 Task: Create a due date automation trigger when advanced on, 2 hours before a card is due add content with a name or a description starting with resume.
Action: Mouse moved to (1071, 321)
Screenshot: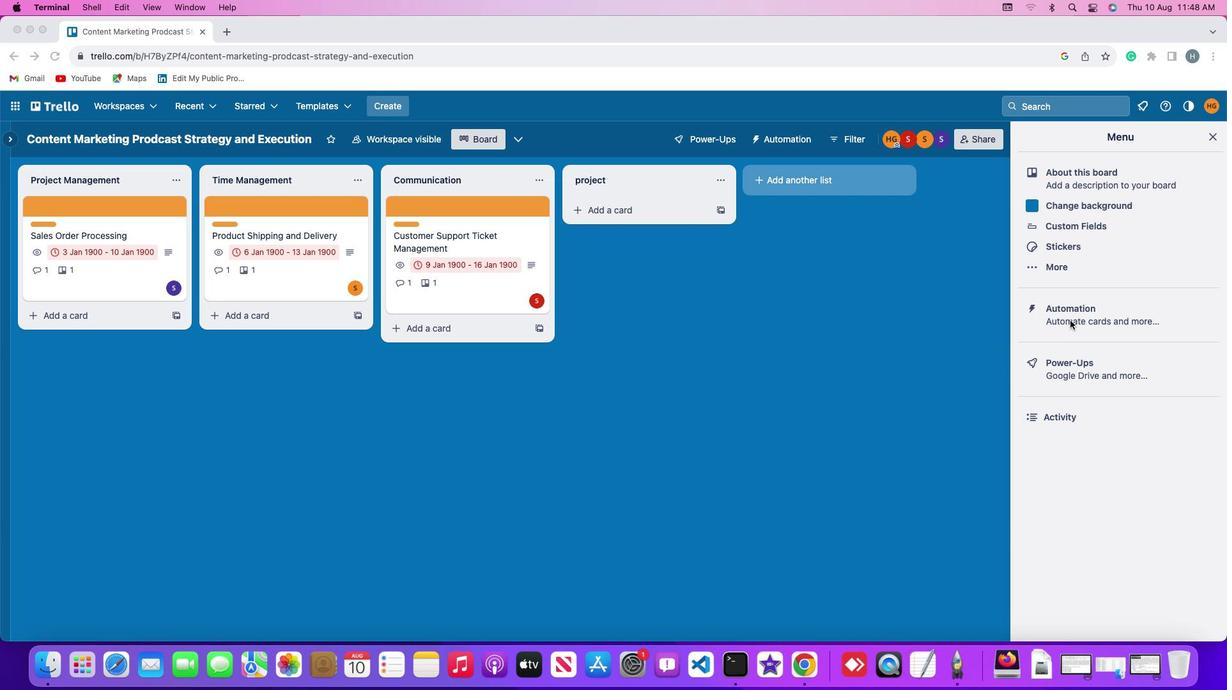 
Action: Mouse pressed left at (1071, 321)
Screenshot: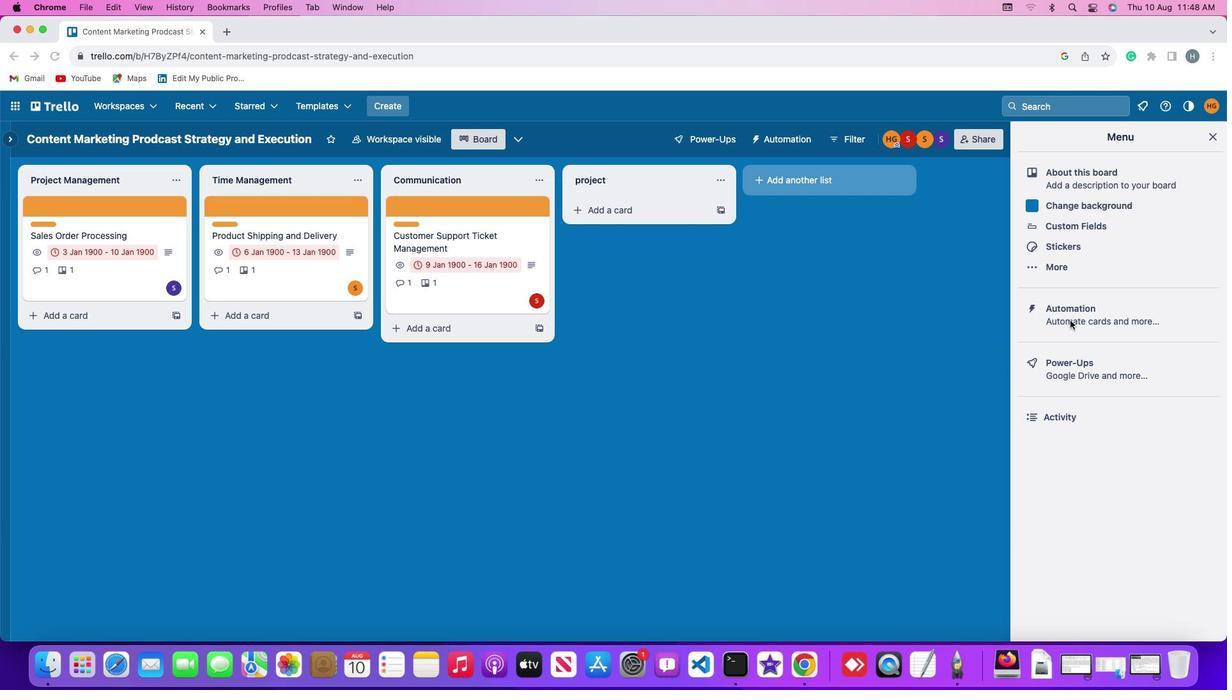 
Action: Mouse pressed left at (1071, 321)
Screenshot: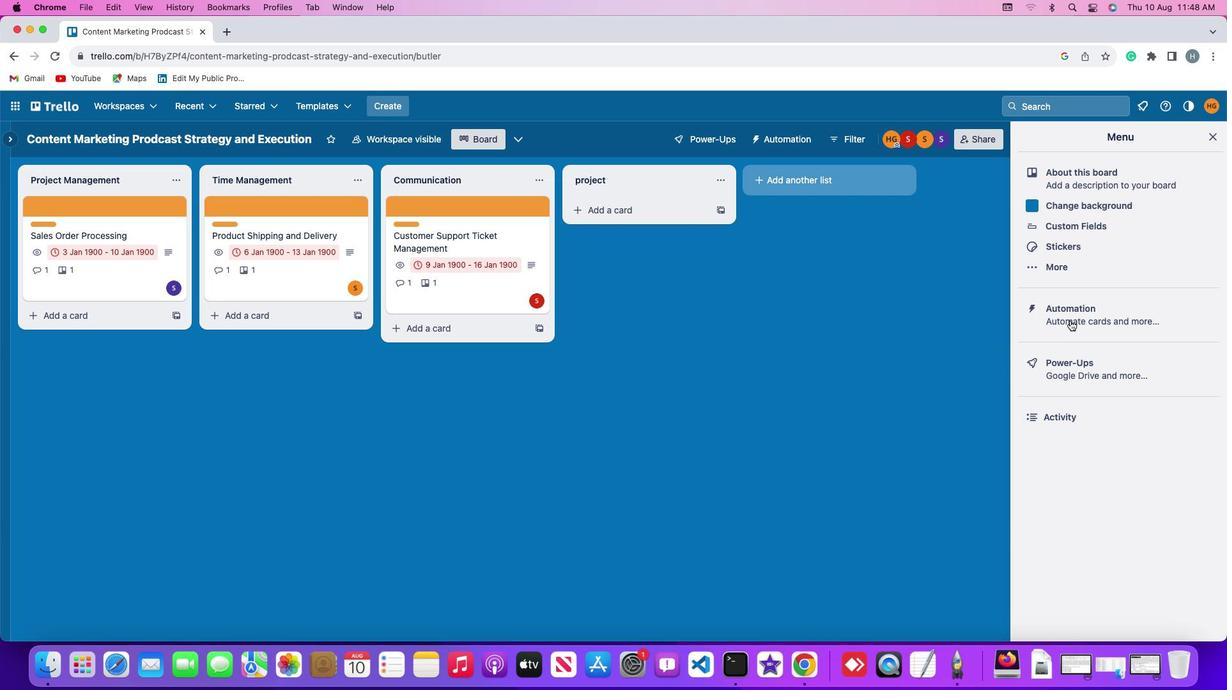 
Action: Mouse moved to (78, 304)
Screenshot: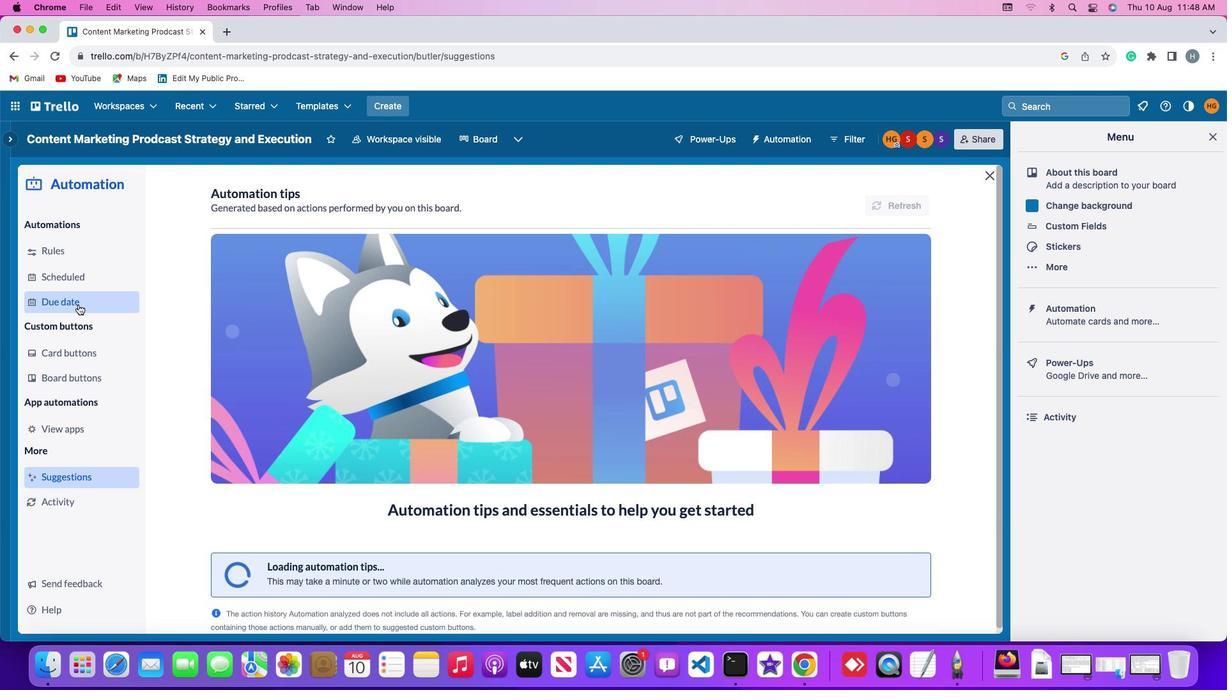 
Action: Mouse pressed left at (78, 304)
Screenshot: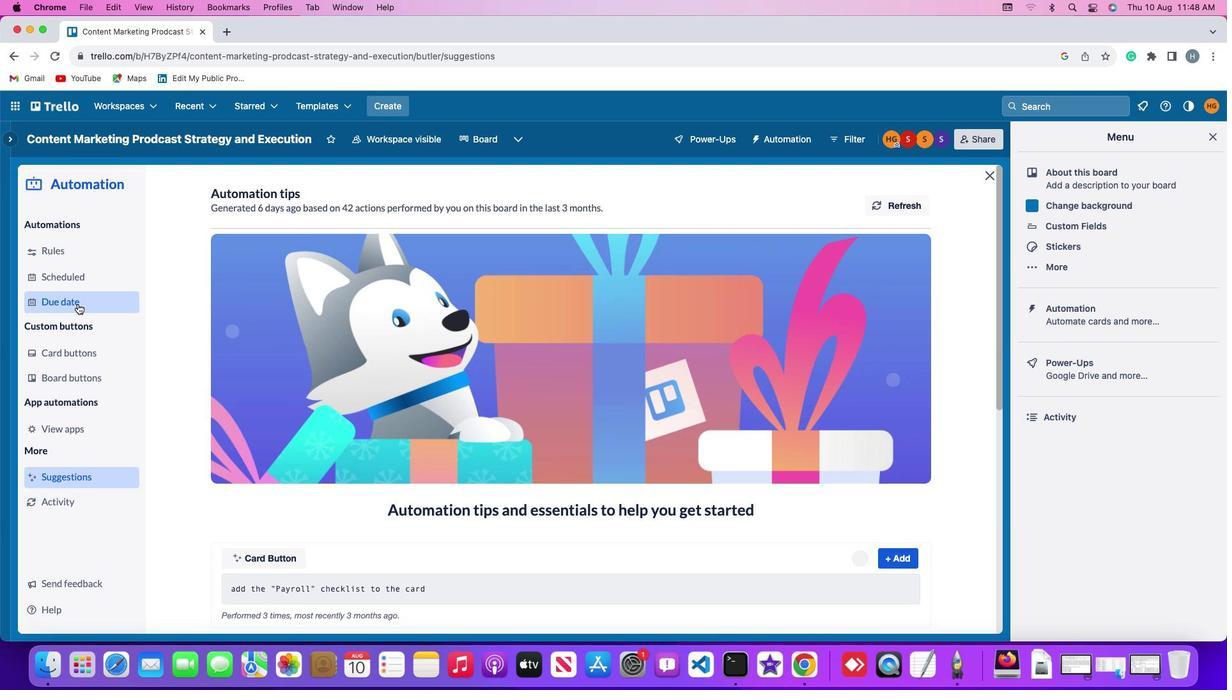 
Action: Mouse moved to (855, 196)
Screenshot: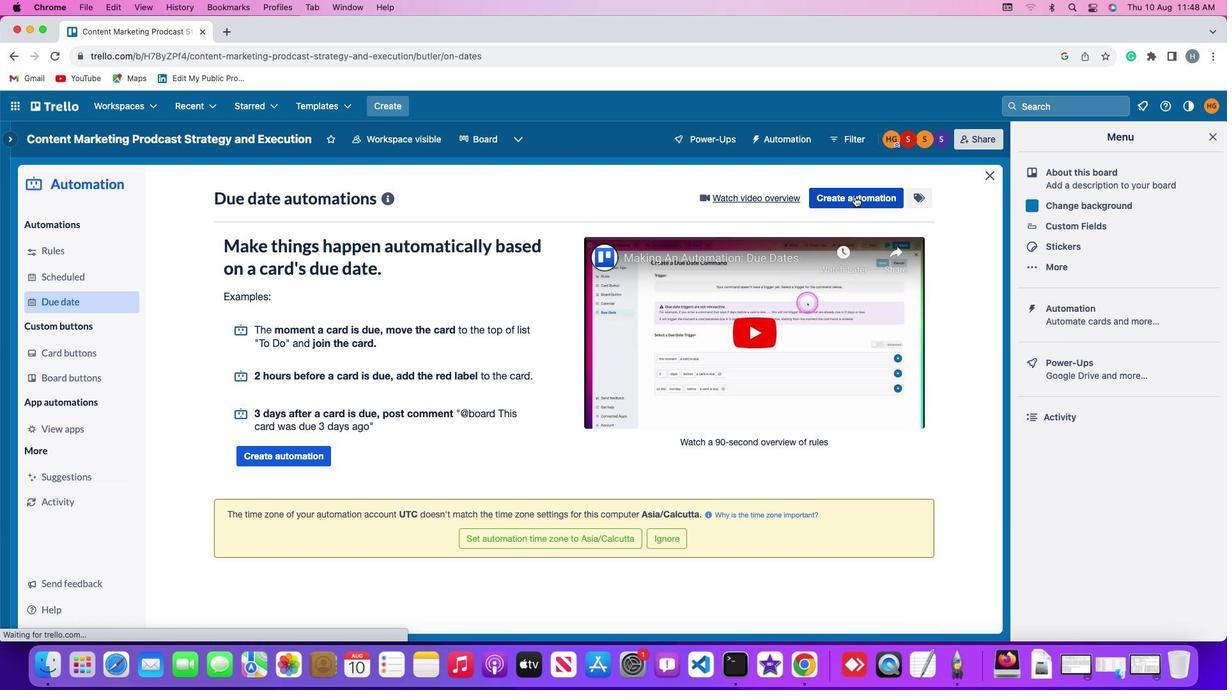 
Action: Mouse pressed left at (855, 196)
Screenshot: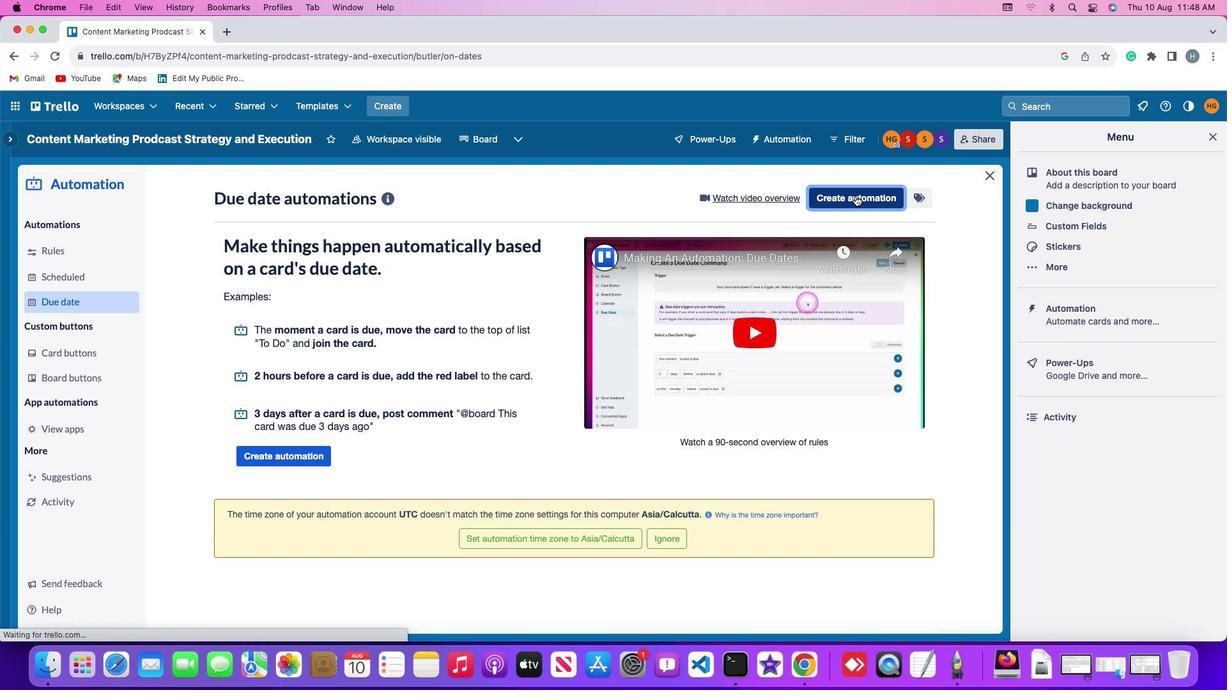 
Action: Mouse moved to (236, 324)
Screenshot: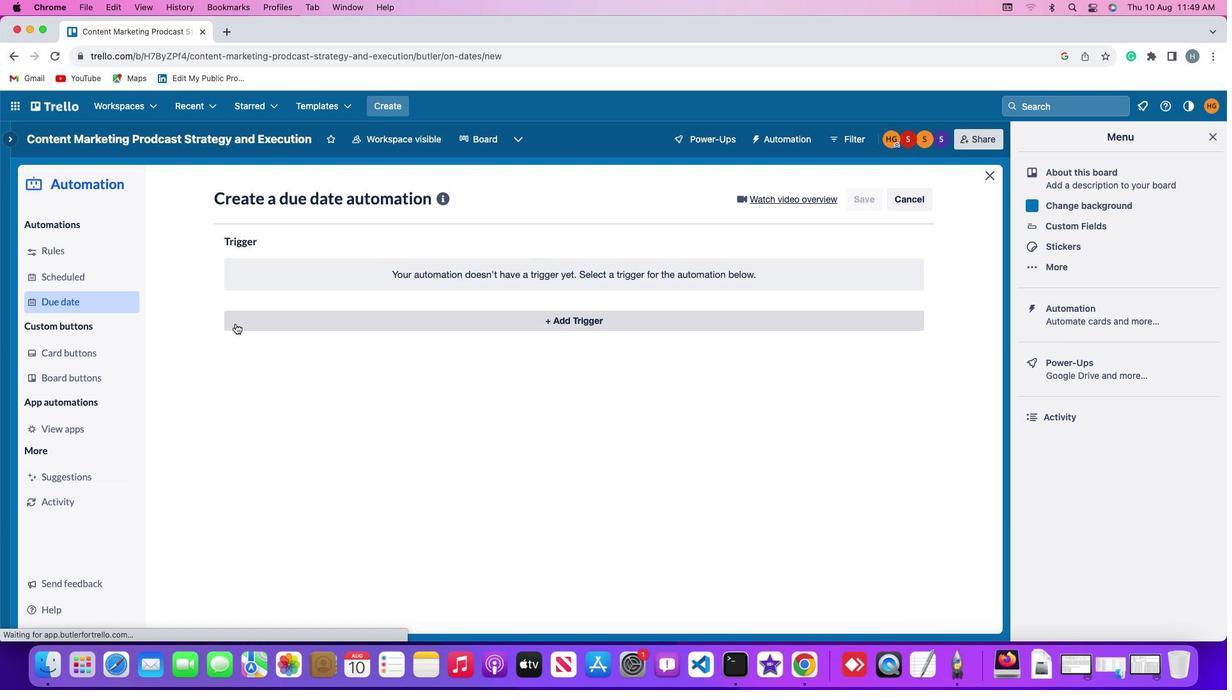
Action: Mouse pressed left at (236, 324)
Screenshot: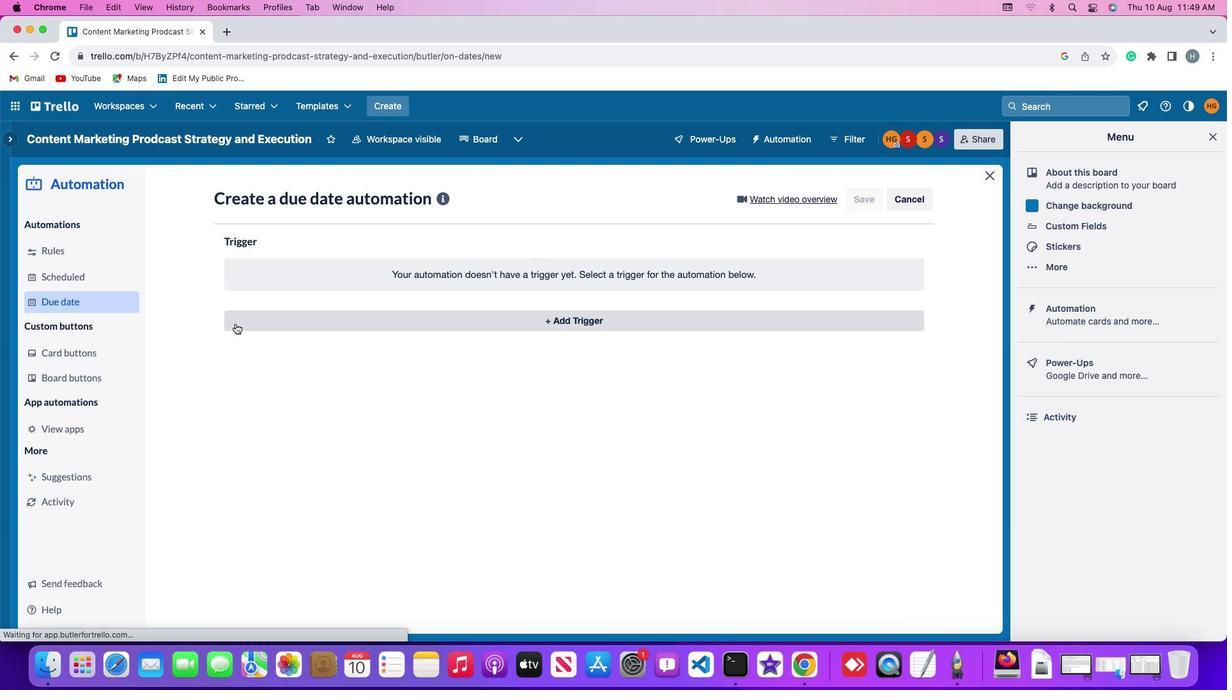 
Action: Mouse moved to (250, 511)
Screenshot: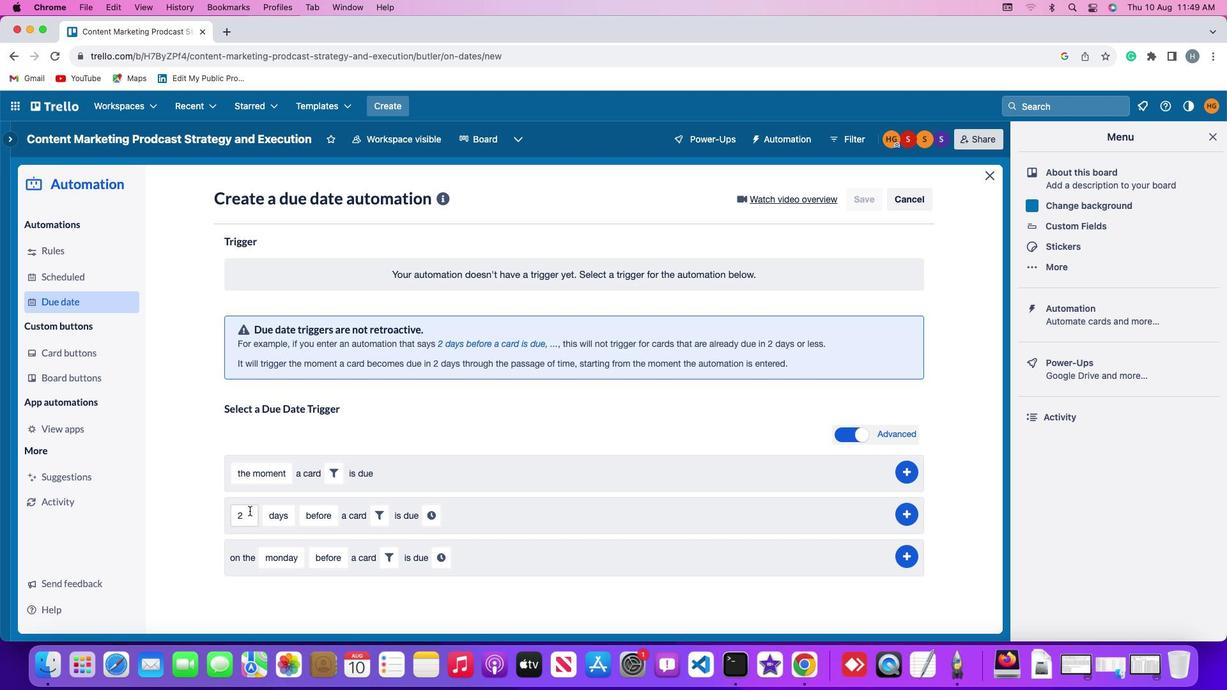 
Action: Mouse pressed left at (250, 511)
Screenshot: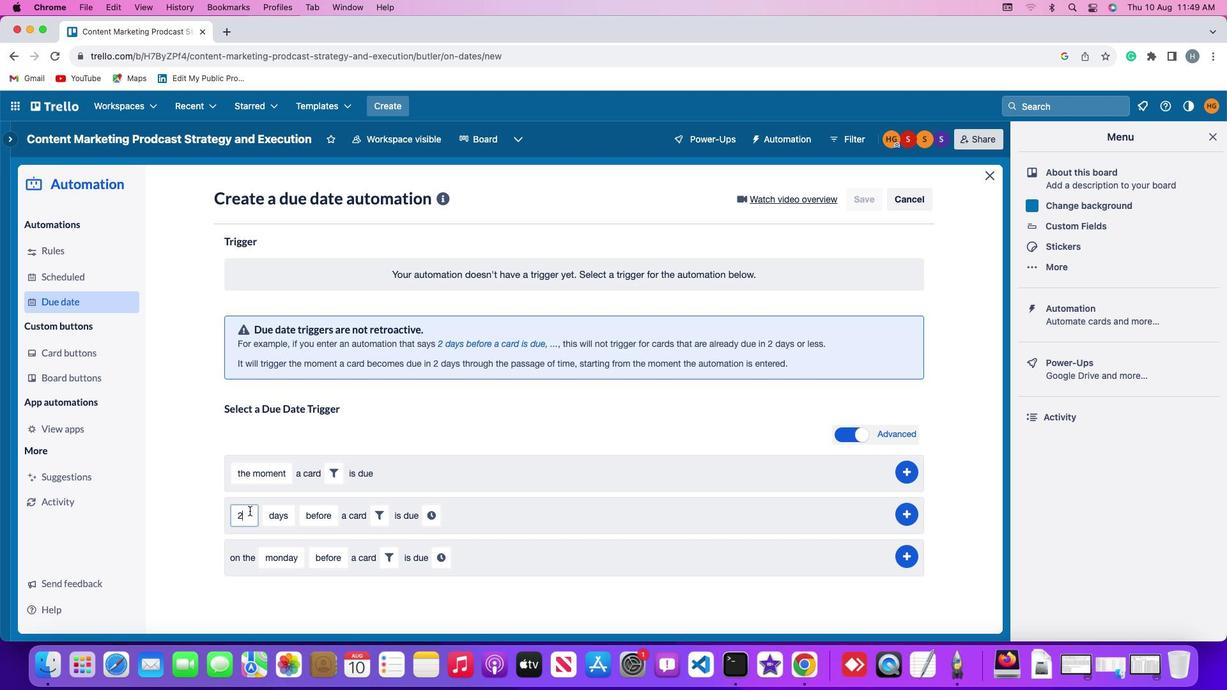
Action: Mouse moved to (250, 511)
Screenshot: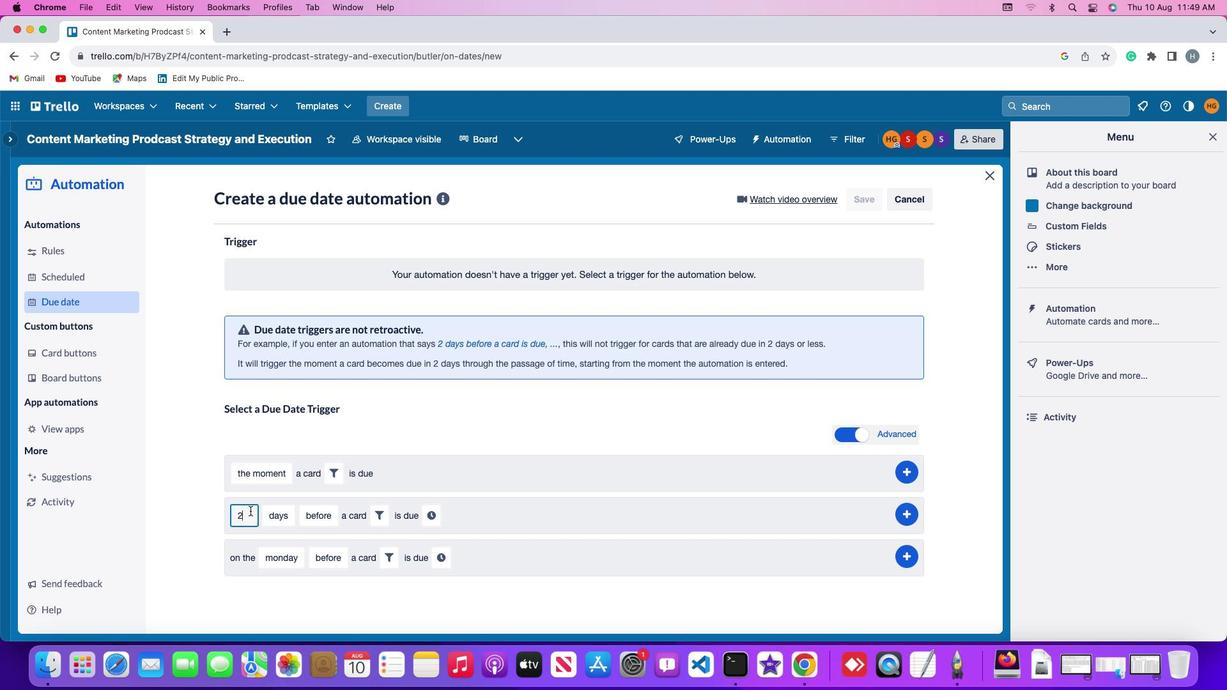 
Action: Key pressed Key.backspace
Screenshot: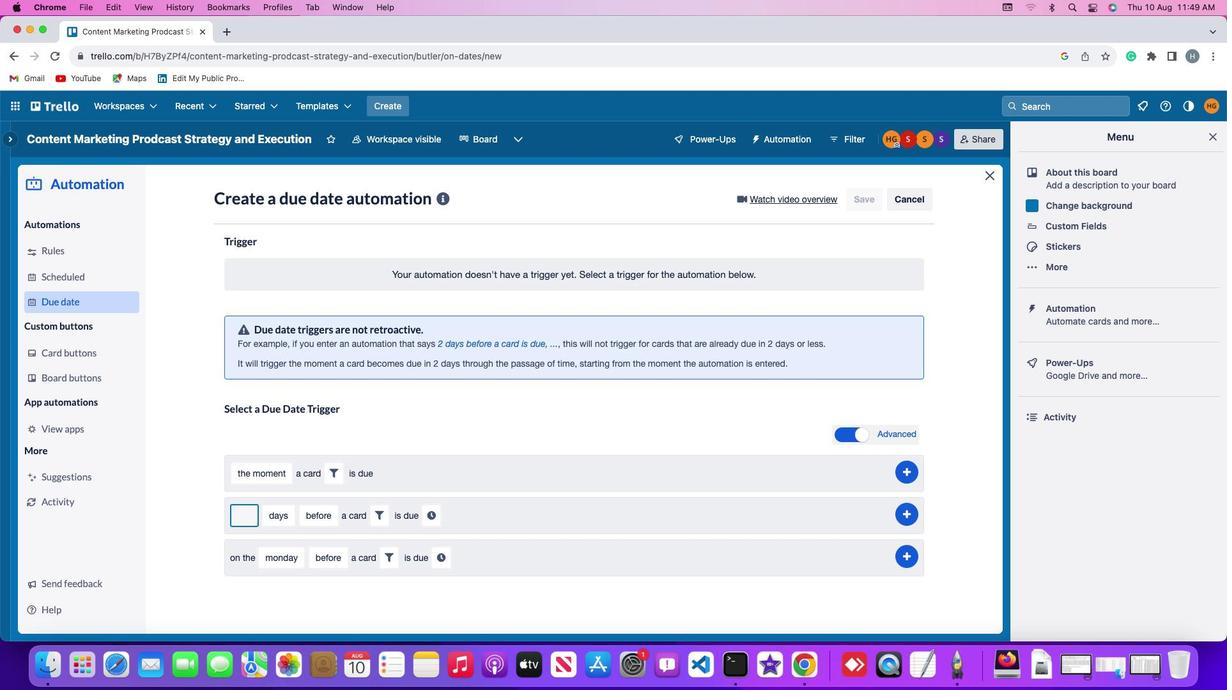 
Action: Mouse moved to (251, 510)
Screenshot: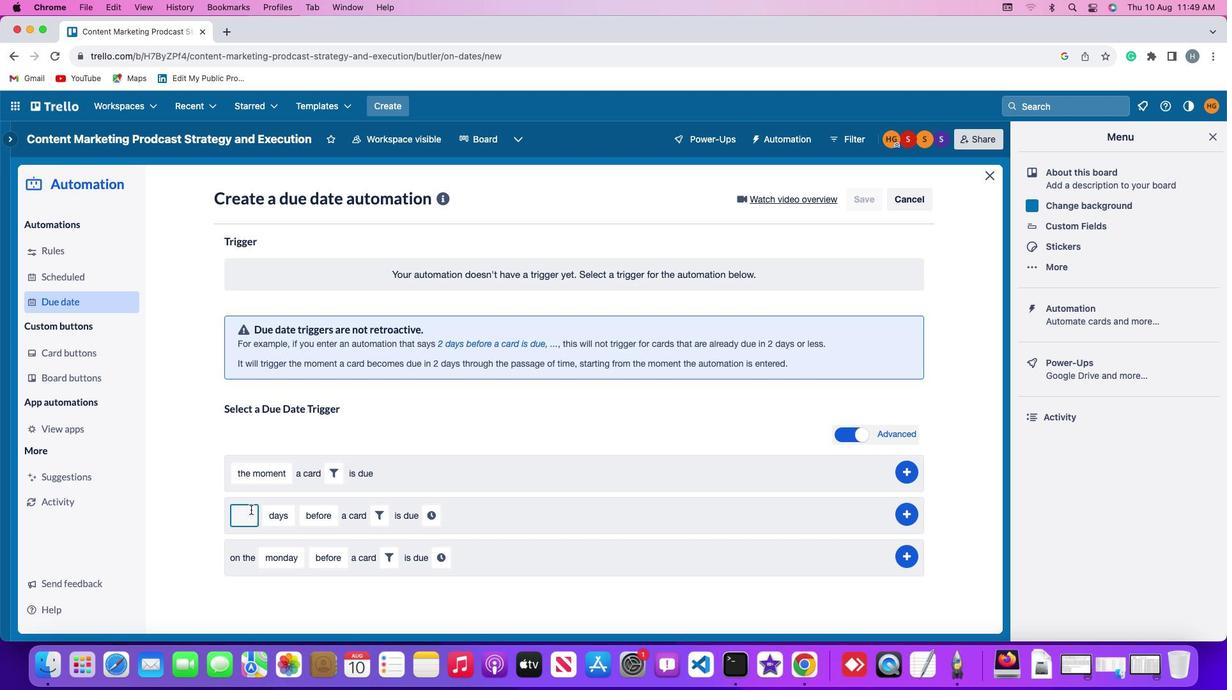 
Action: Key pressed '2'
Screenshot: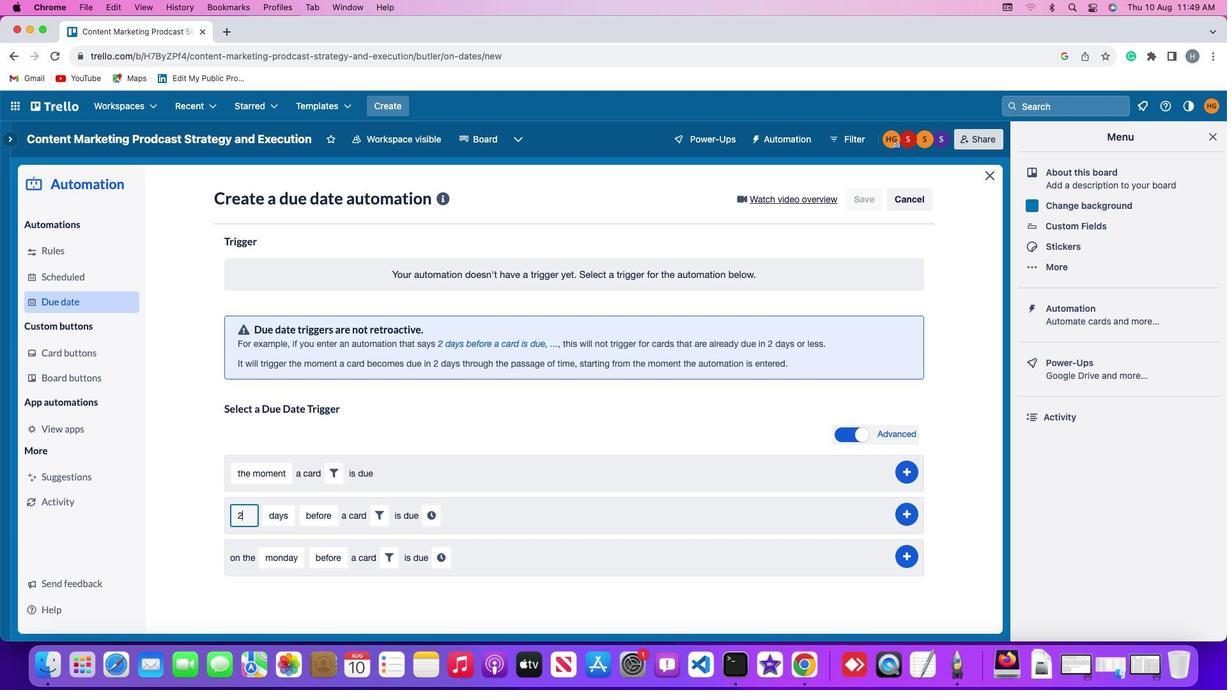 
Action: Mouse moved to (279, 513)
Screenshot: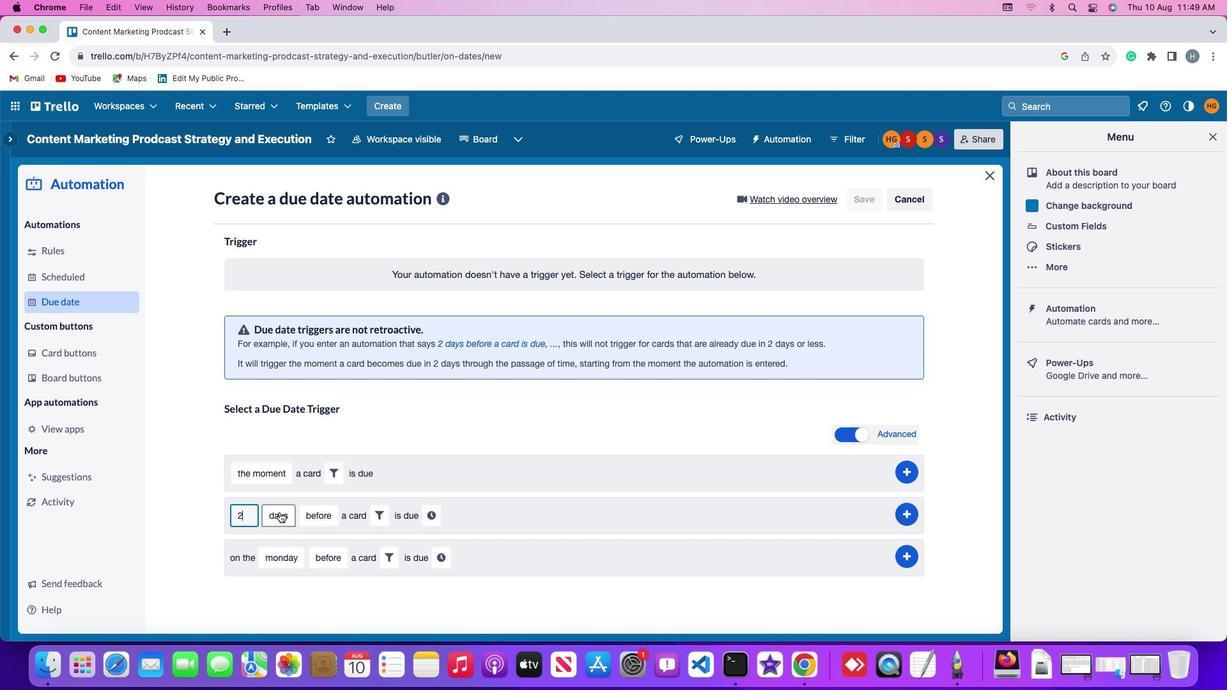 
Action: Mouse pressed left at (279, 513)
Screenshot: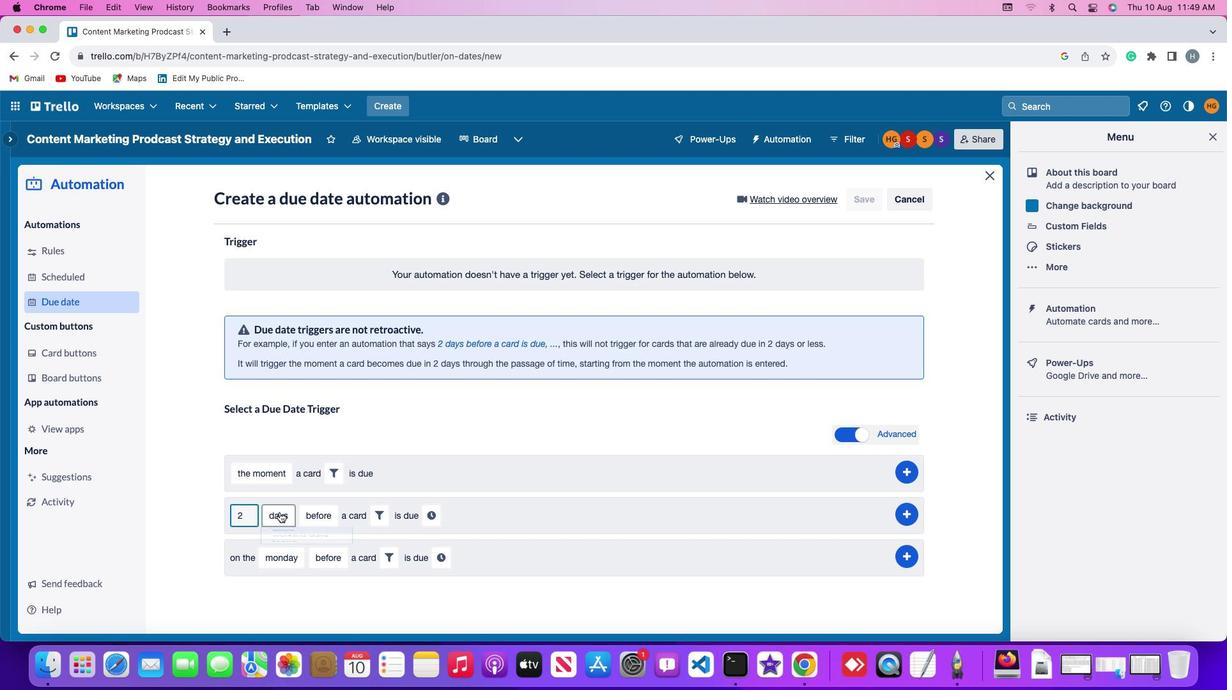 
Action: Mouse moved to (292, 593)
Screenshot: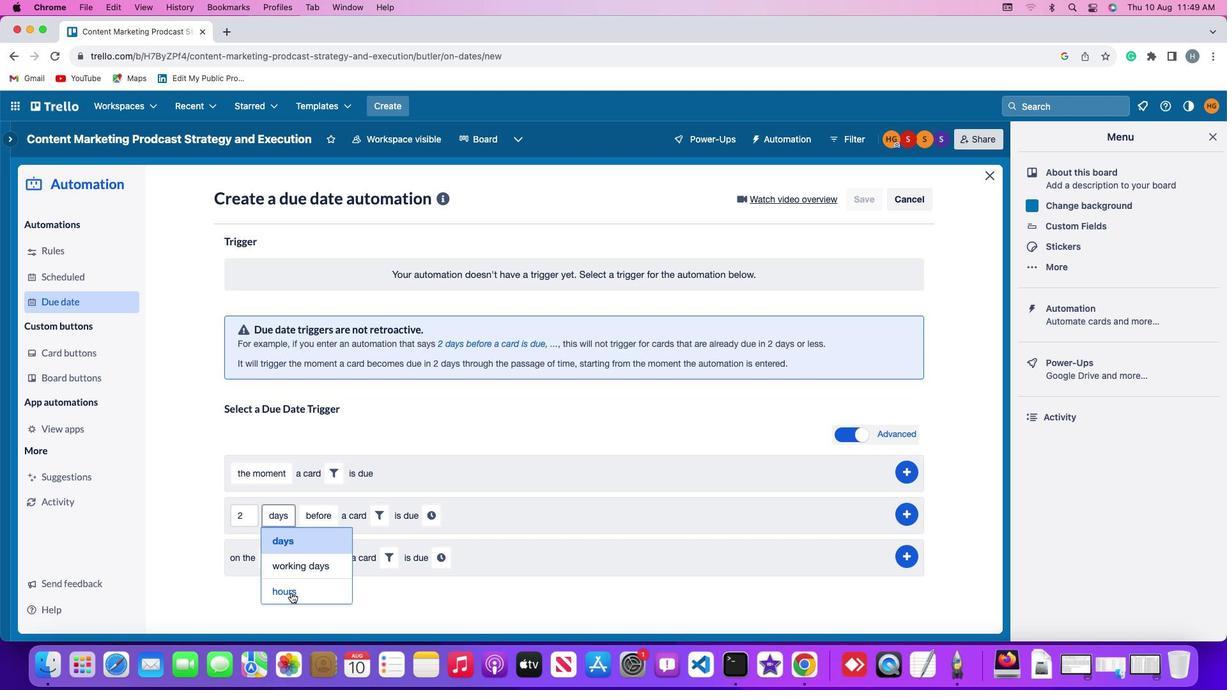
Action: Mouse pressed left at (292, 593)
Screenshot: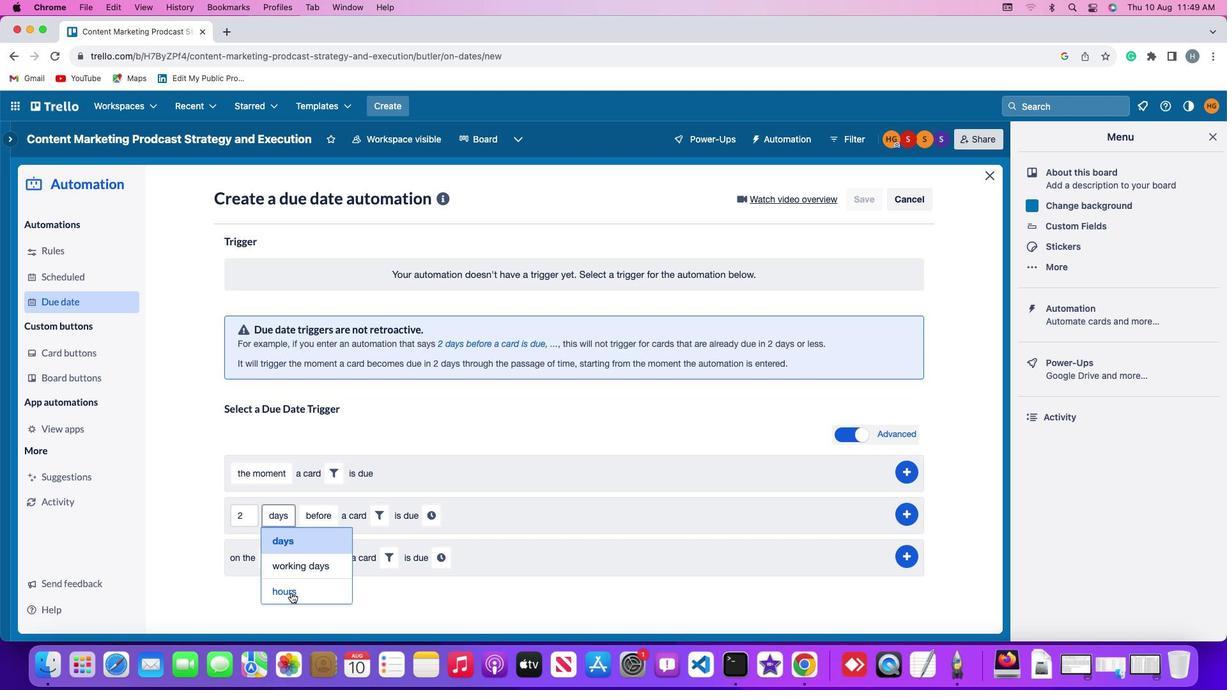 
Action: Mouse moved to (316, 519)
Screenshot: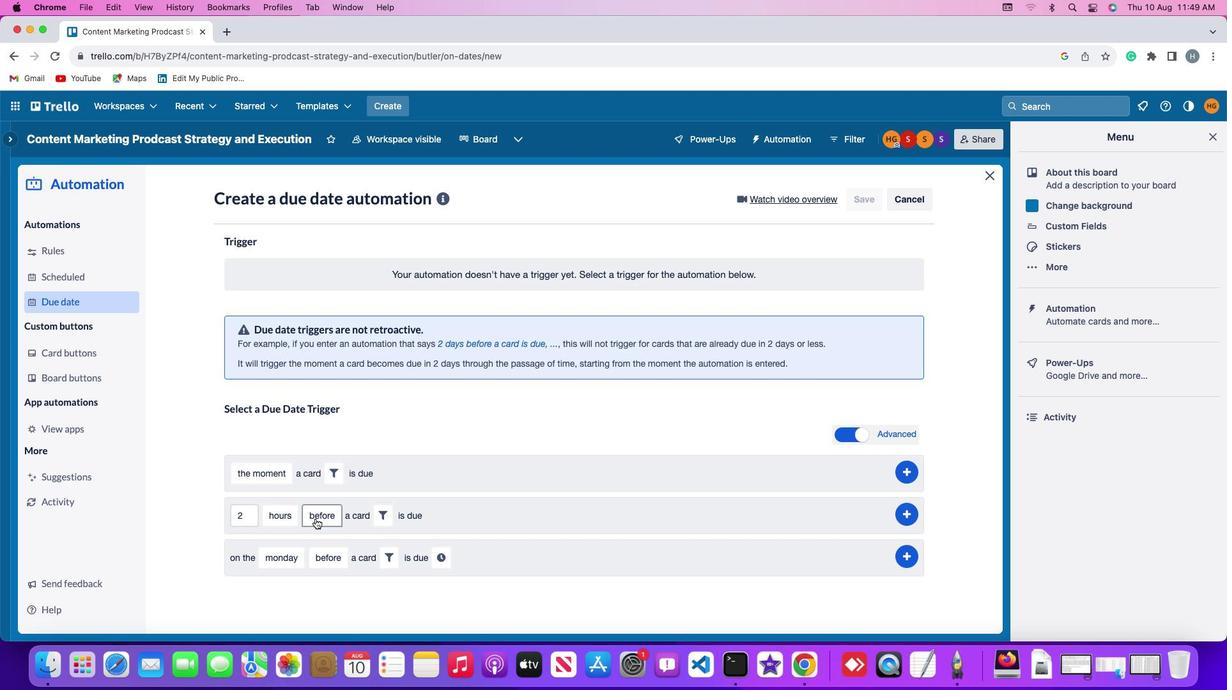 
Action: Mouse pressed left at (316, 519)
Screenshot: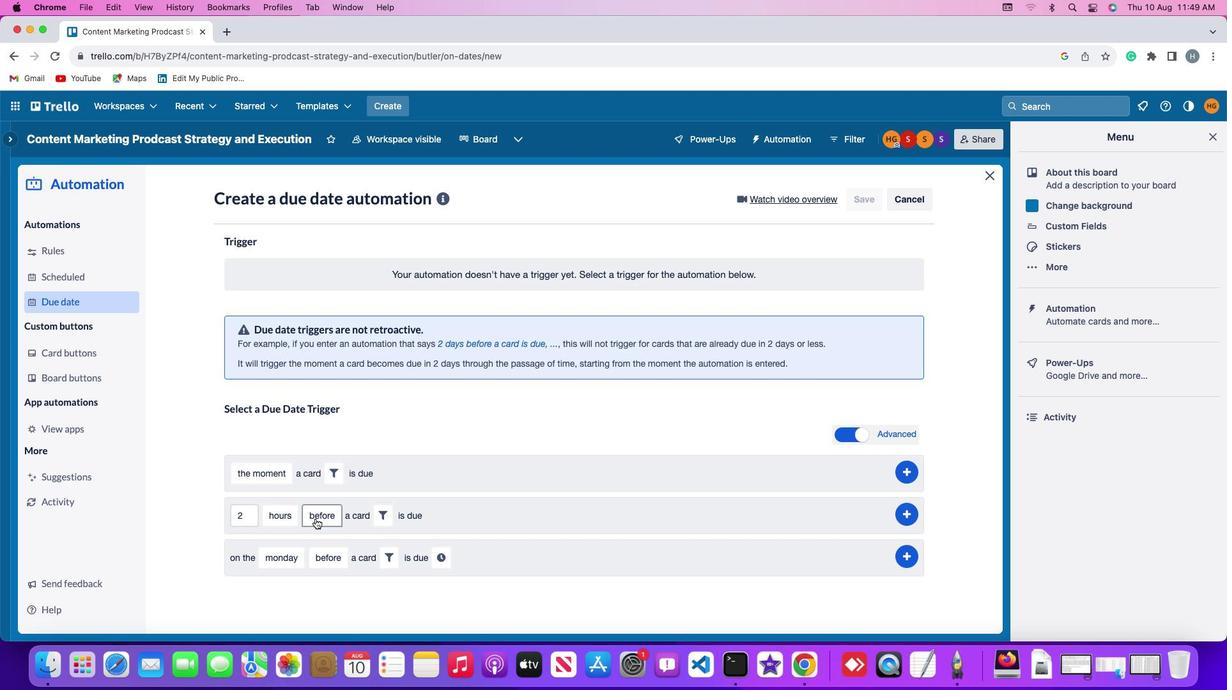 
Action: Mouse moved to (326, 540)
Screenshot: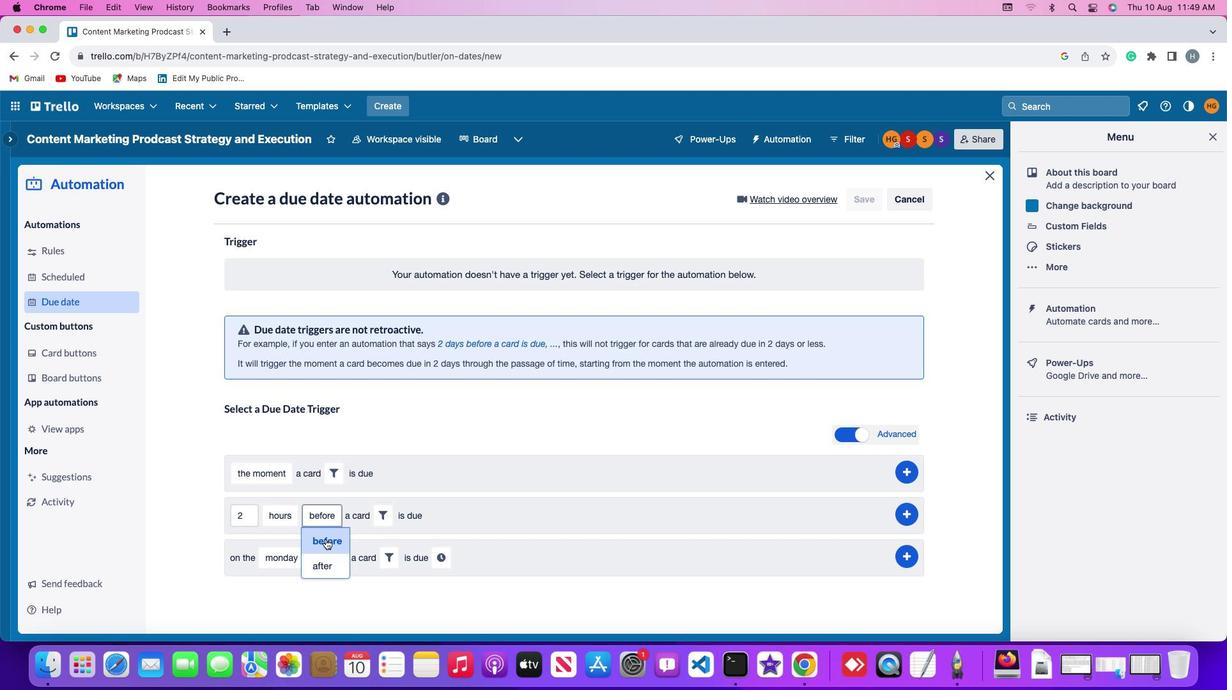 
Action: Mouse pressed left at (326, 540)
Screenshot: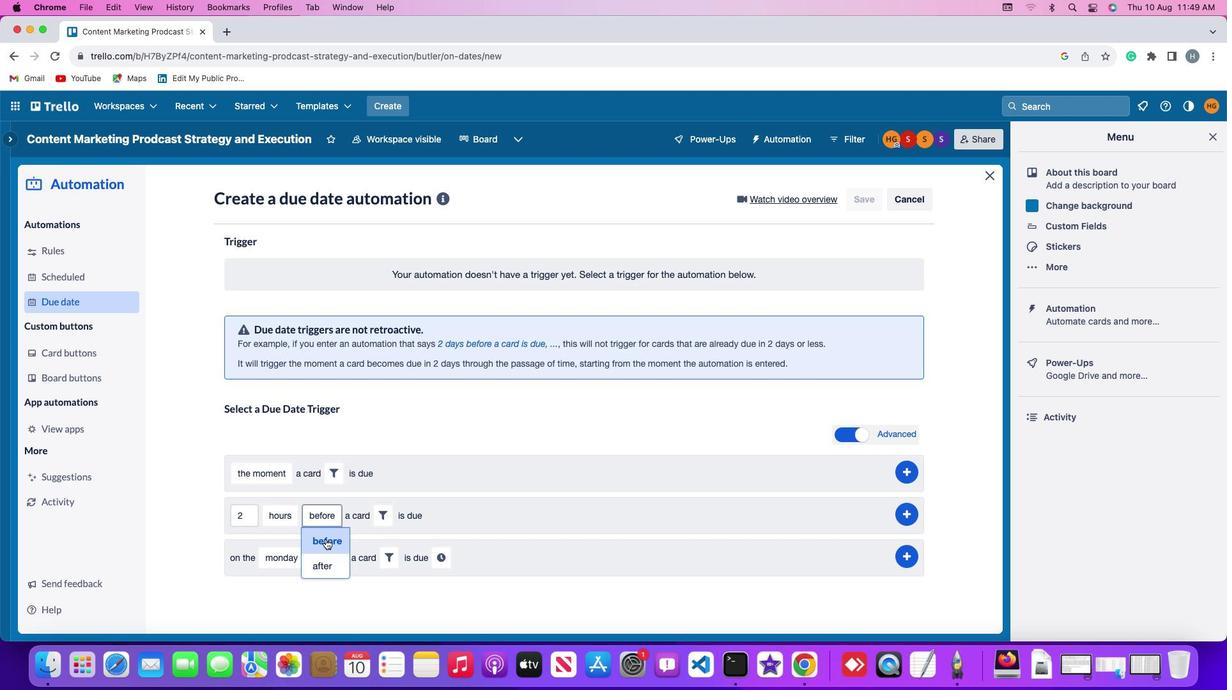 
Action: Mouse moved to (389, 517)
Screenshot: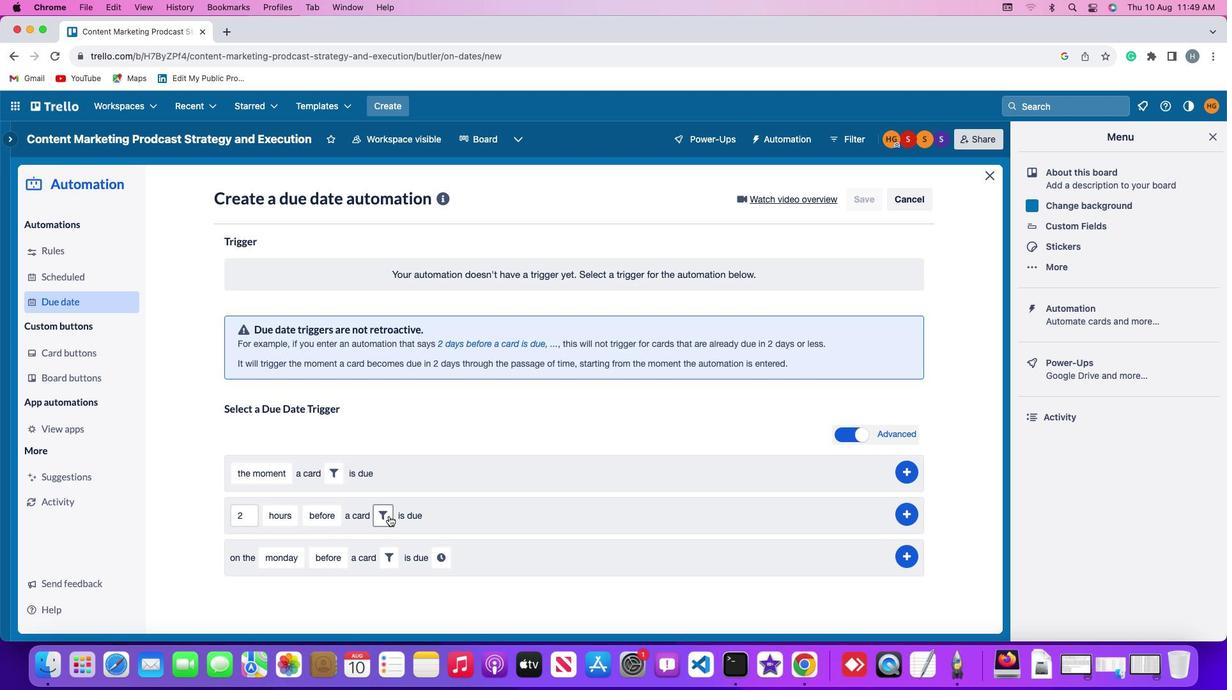 
Action: Mouse pressed left at (389, 517)
Screenshot: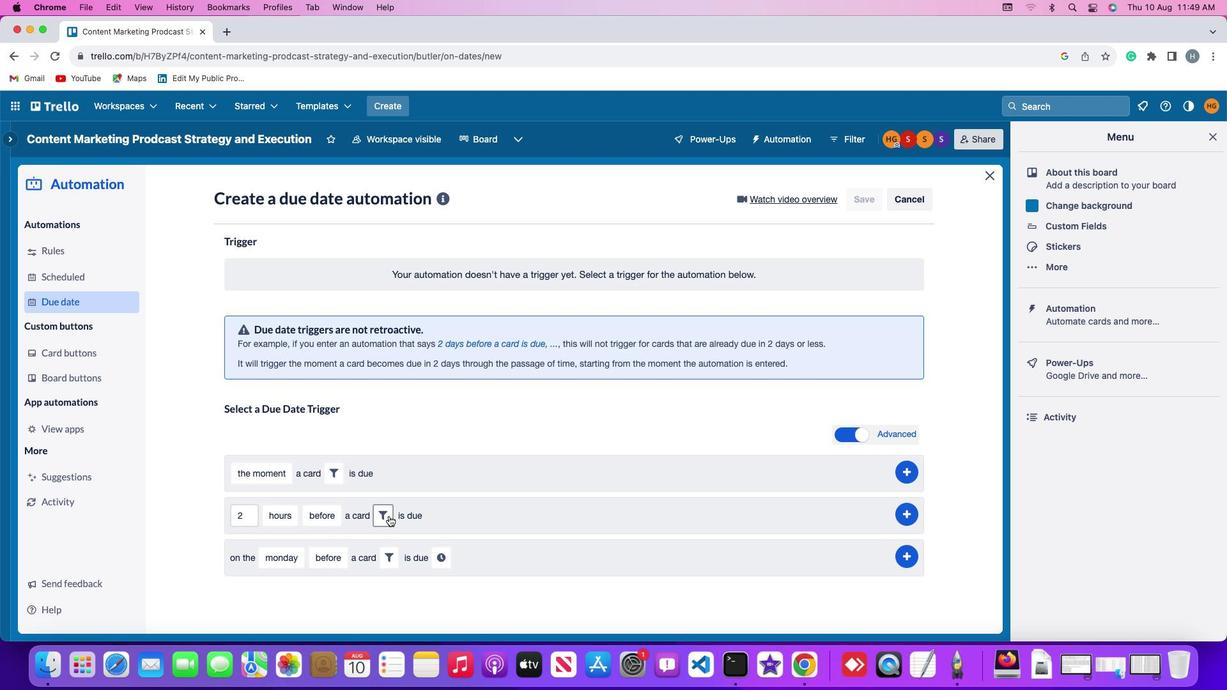
Action: Mouse moved to (545, 554)
Screenshot: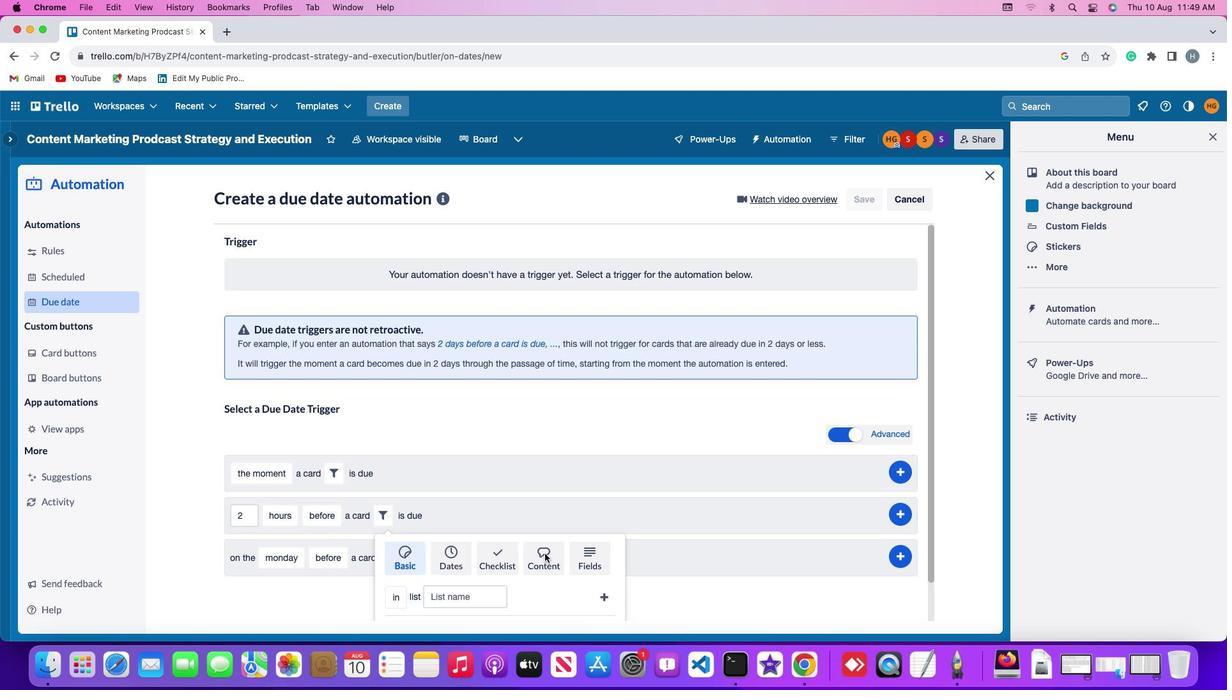 
Action: Mouse pressed left at (545, 554)
Screenshot: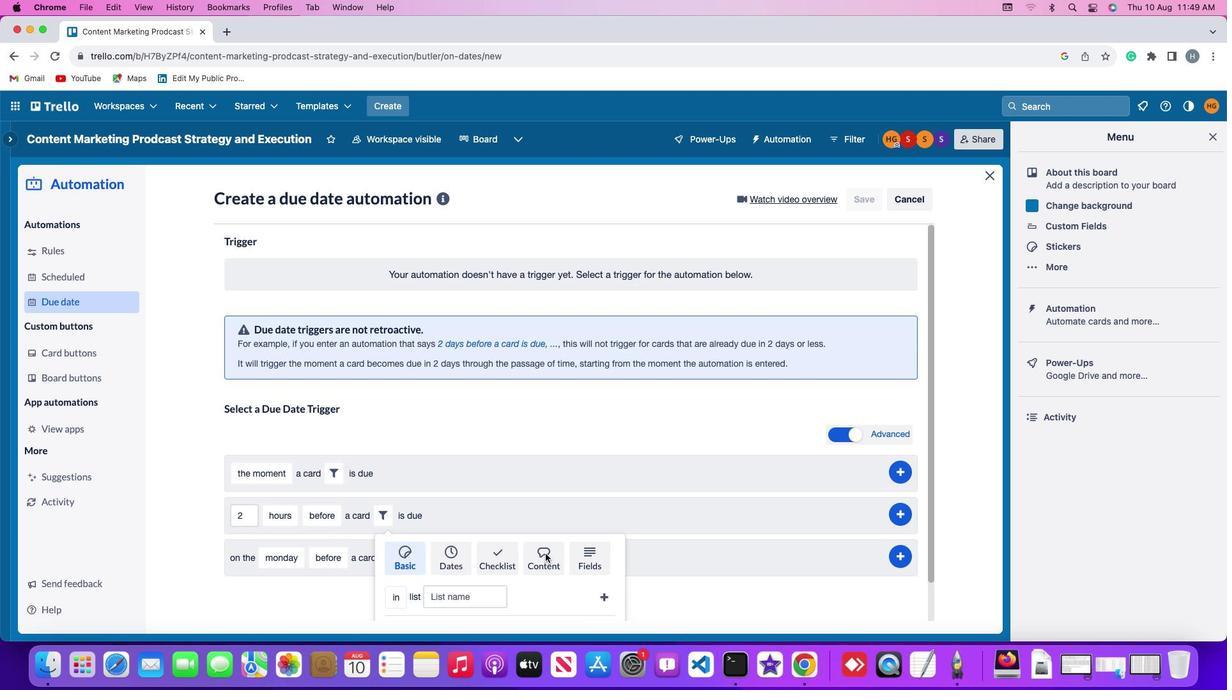 
Action: Mouse moved to (420, 595)
Screenshot: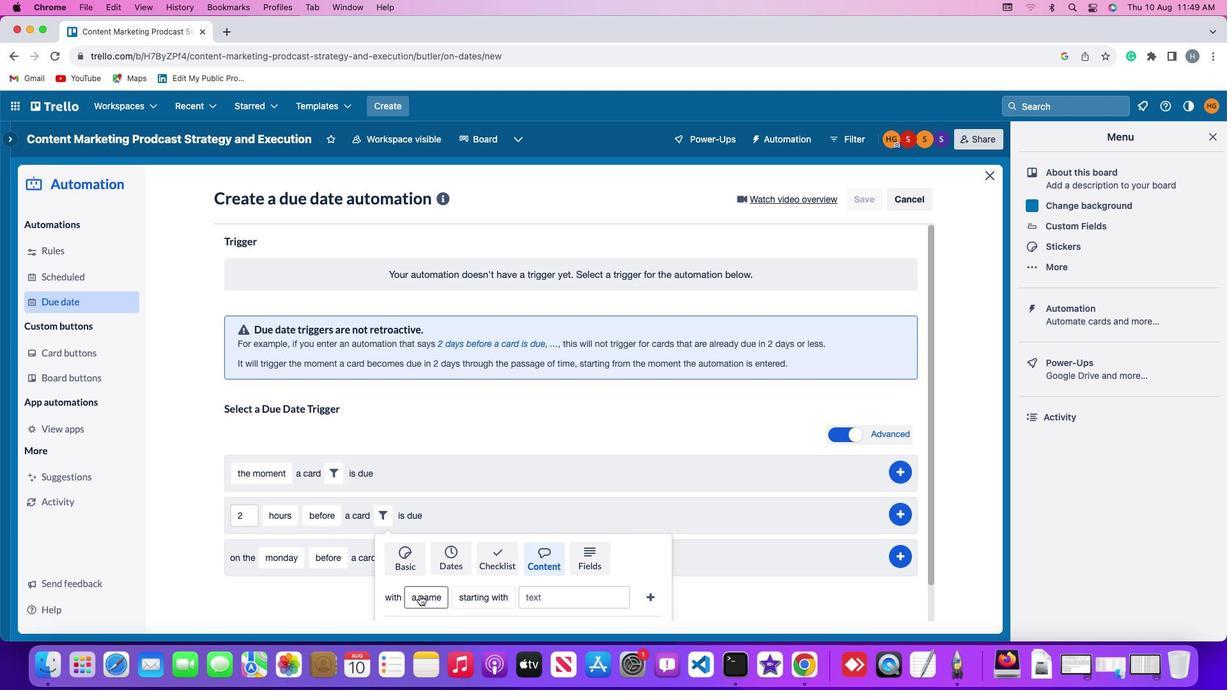 
Action: Mouse pressed left at (420, 595)
Screenshot: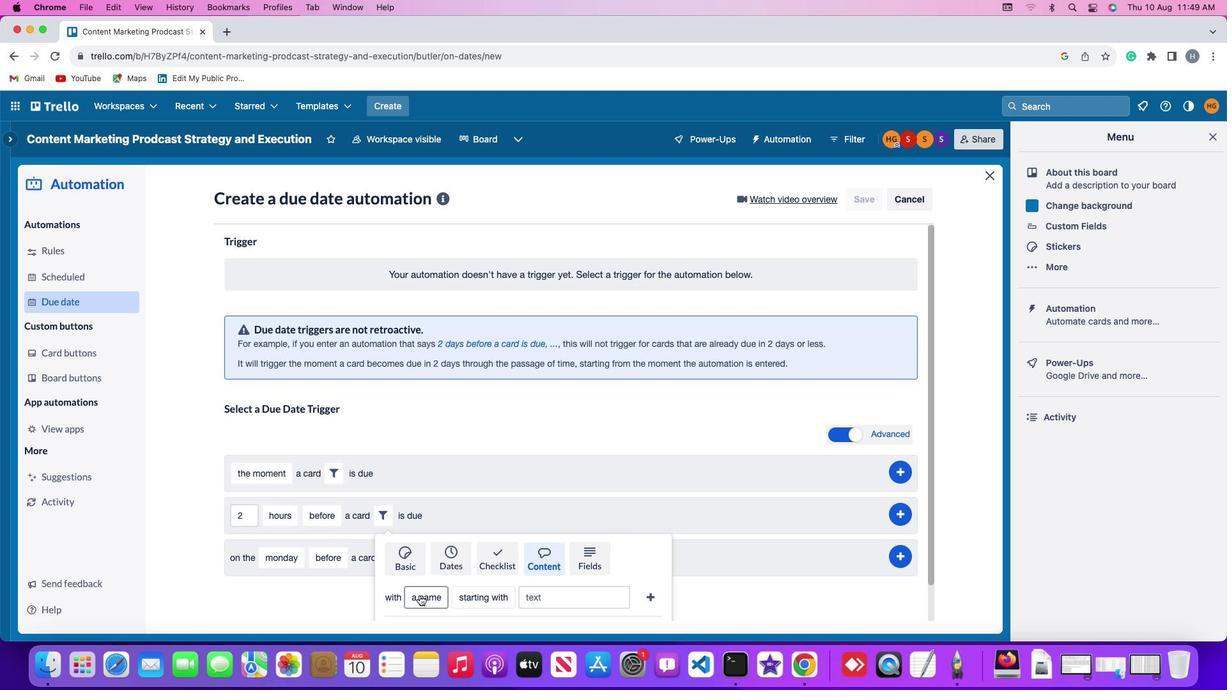 
Action: Mouse moved to (421, 575)
Screenshot: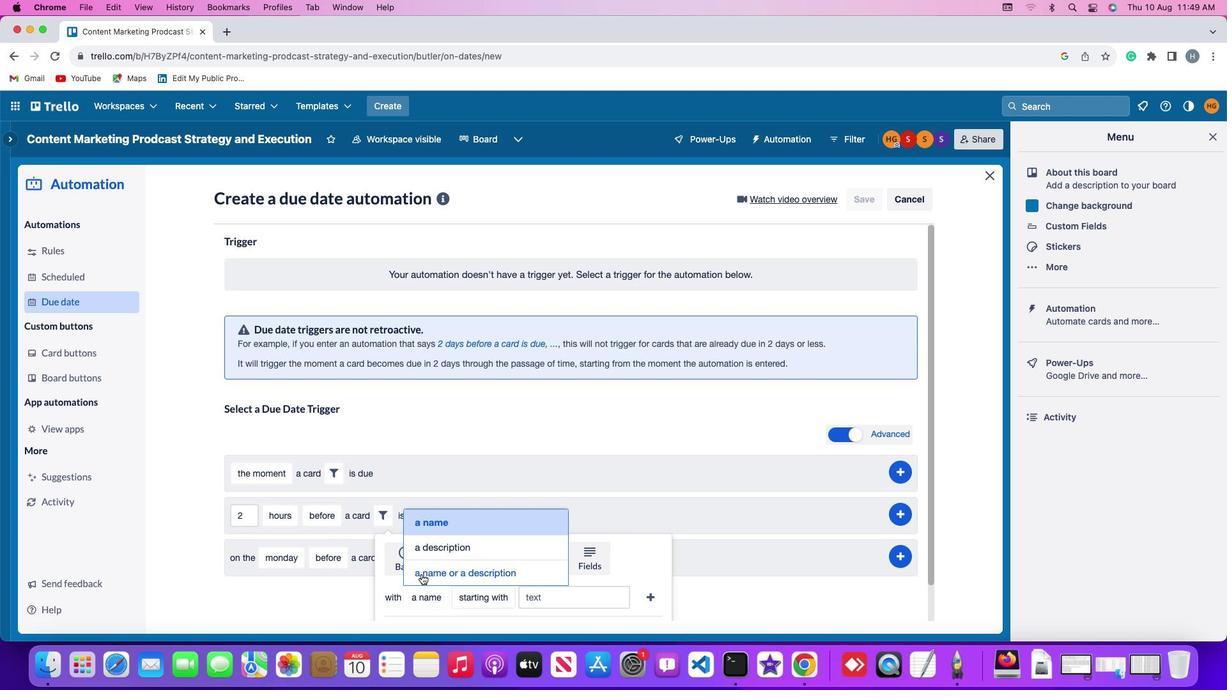 
Action: Mouse pressed left at (421, 575)
Screenshot: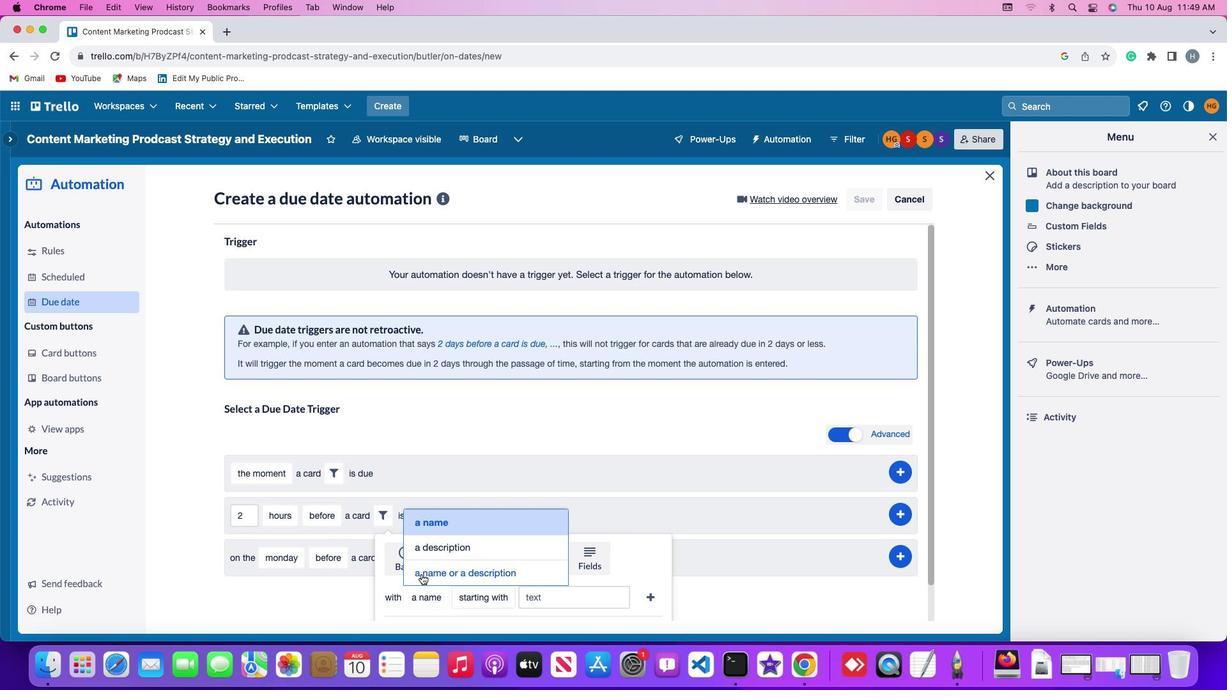 
Action: Mouse moved to (540, 598)
Screenshot: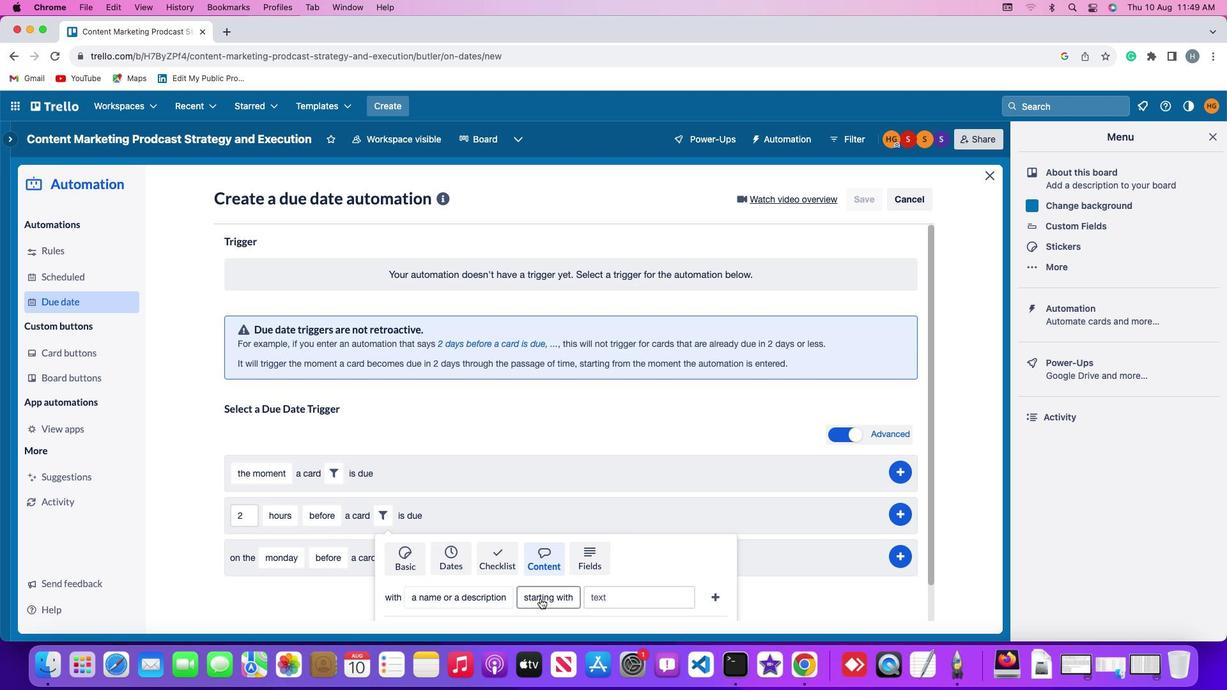
Action: Mouse pressed left at (540, 598)
Screenshot: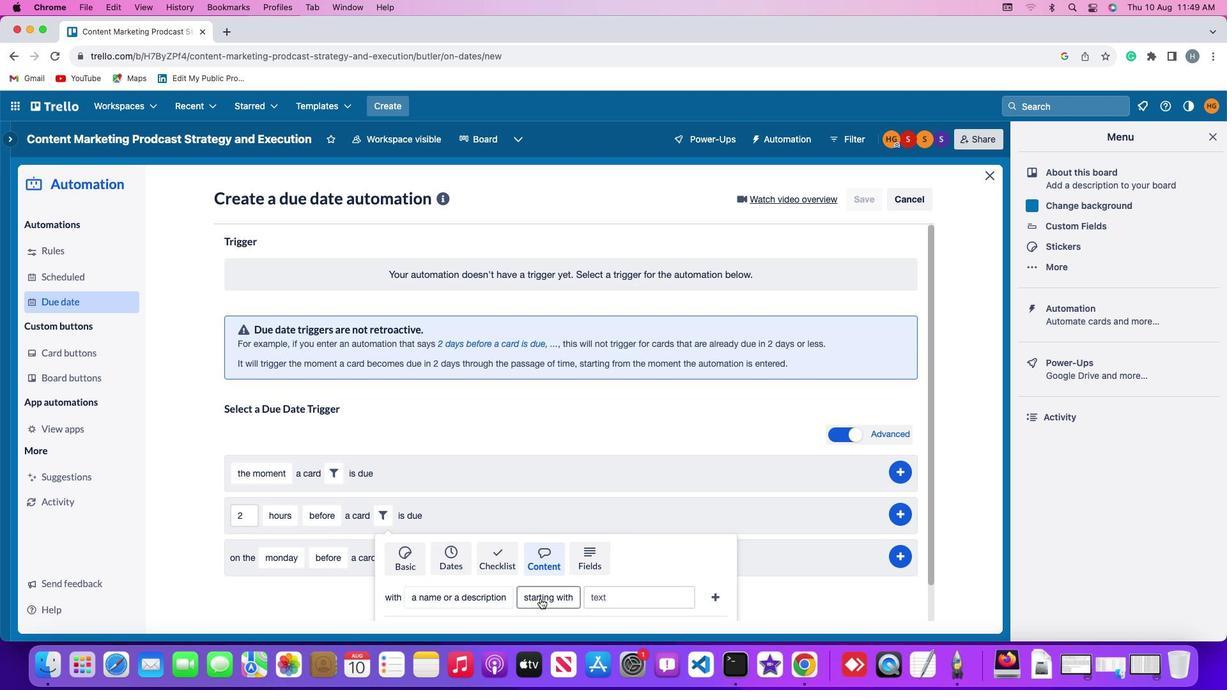 
Action: Mouse moved to (553, 448)
Screenshot: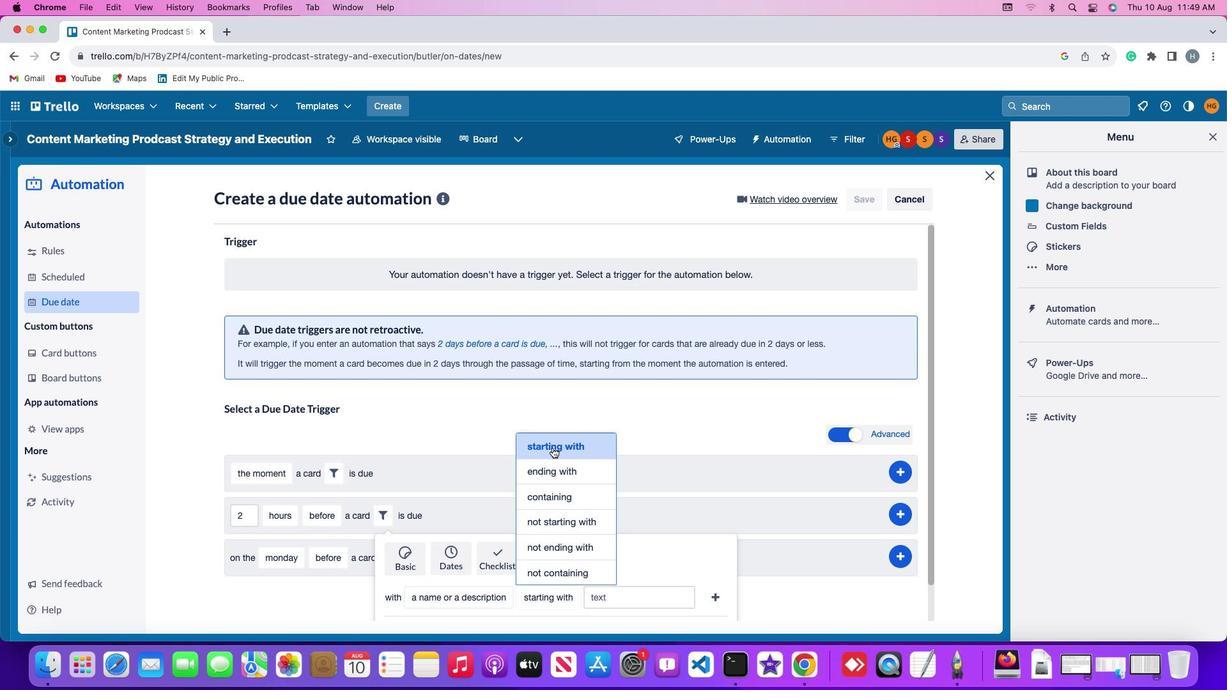 
Action: Mouse pressed left at (553, 448)
Screenshot: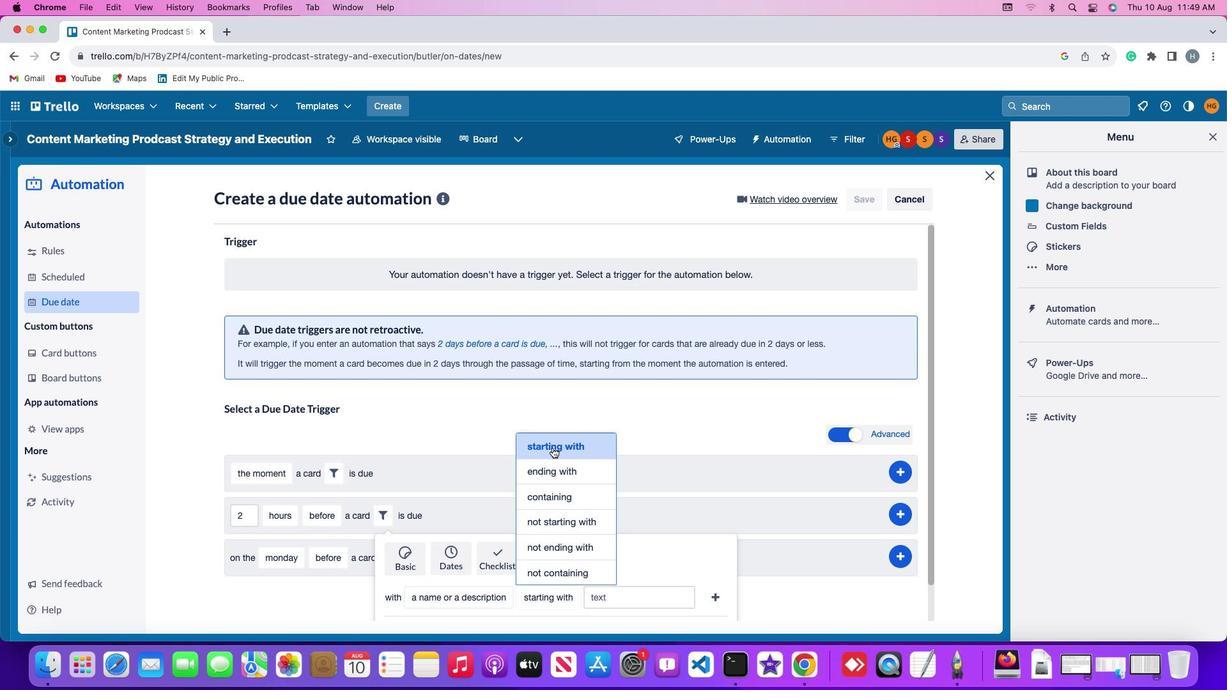 
Action: Mouse moved to (598, 600)
Screenshot: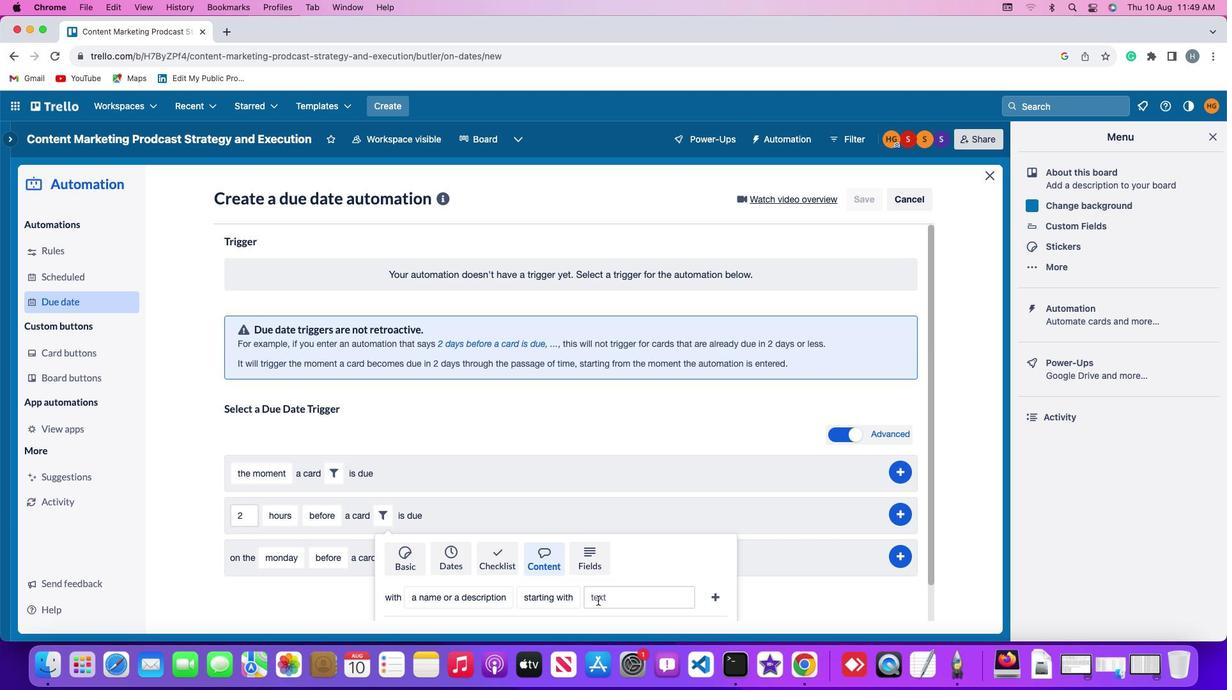 
Action: Mouse pressed left at (598, 600)
Screenshot: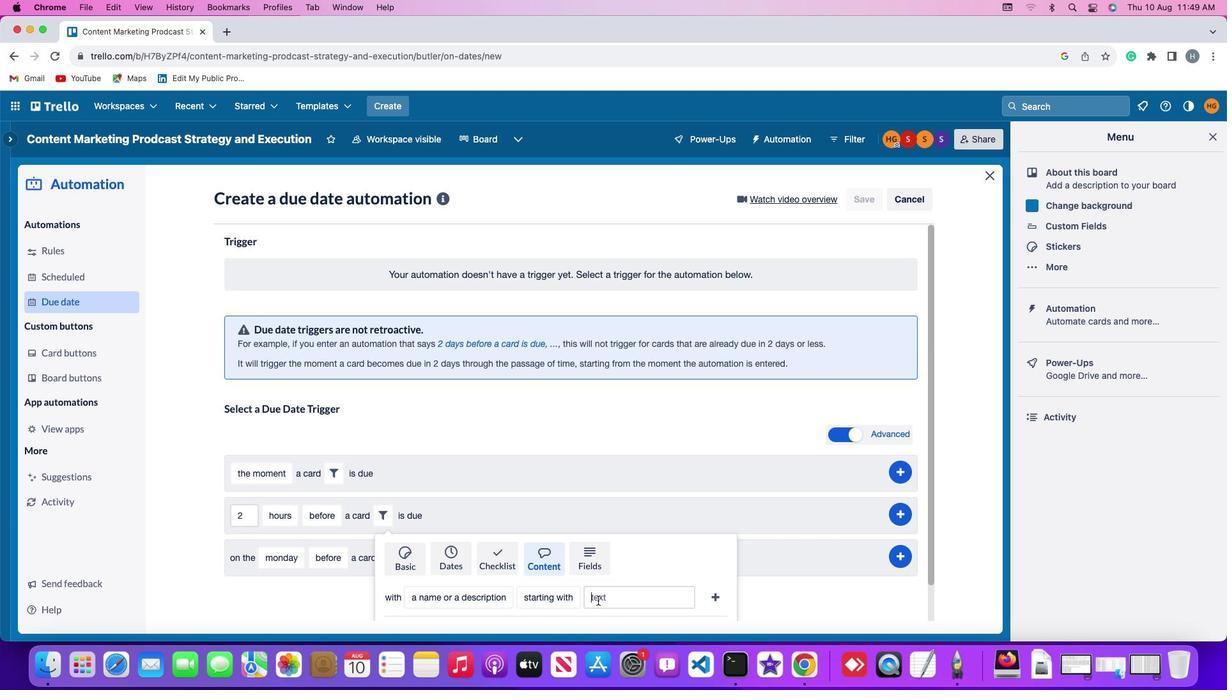 
Action: Mouse moved to (599, 600)
Screenshot: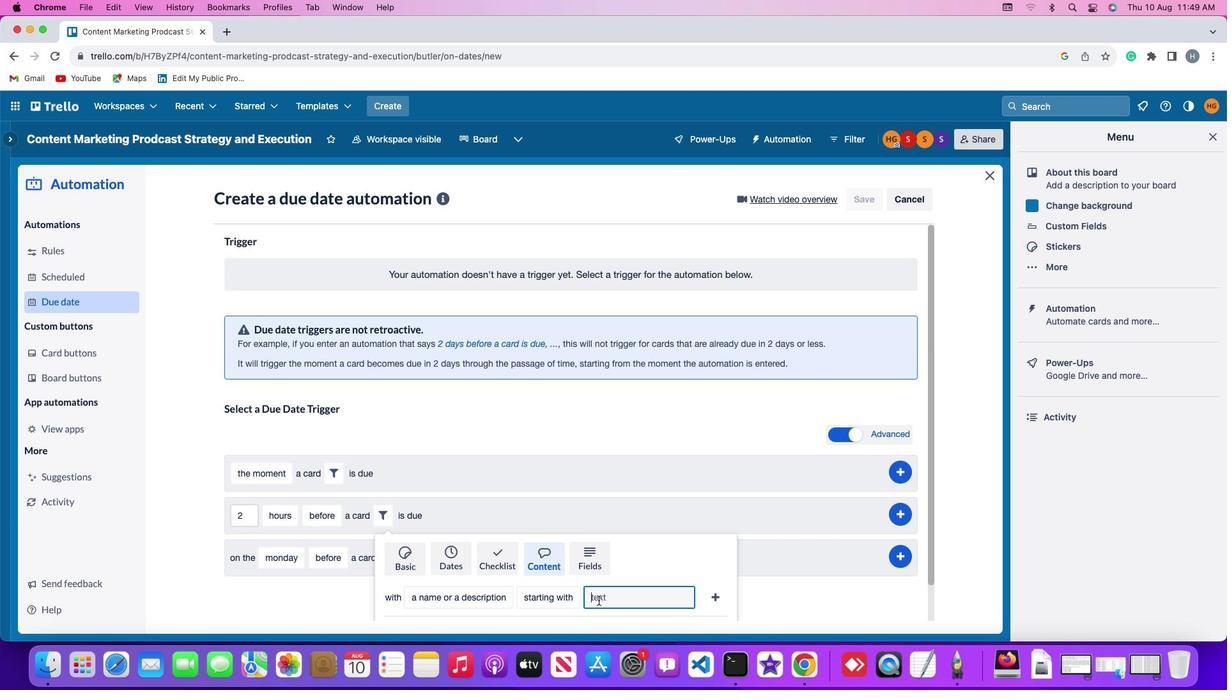 
Action: Key pressed 'r''e''s''u''m''e'
Screenshot: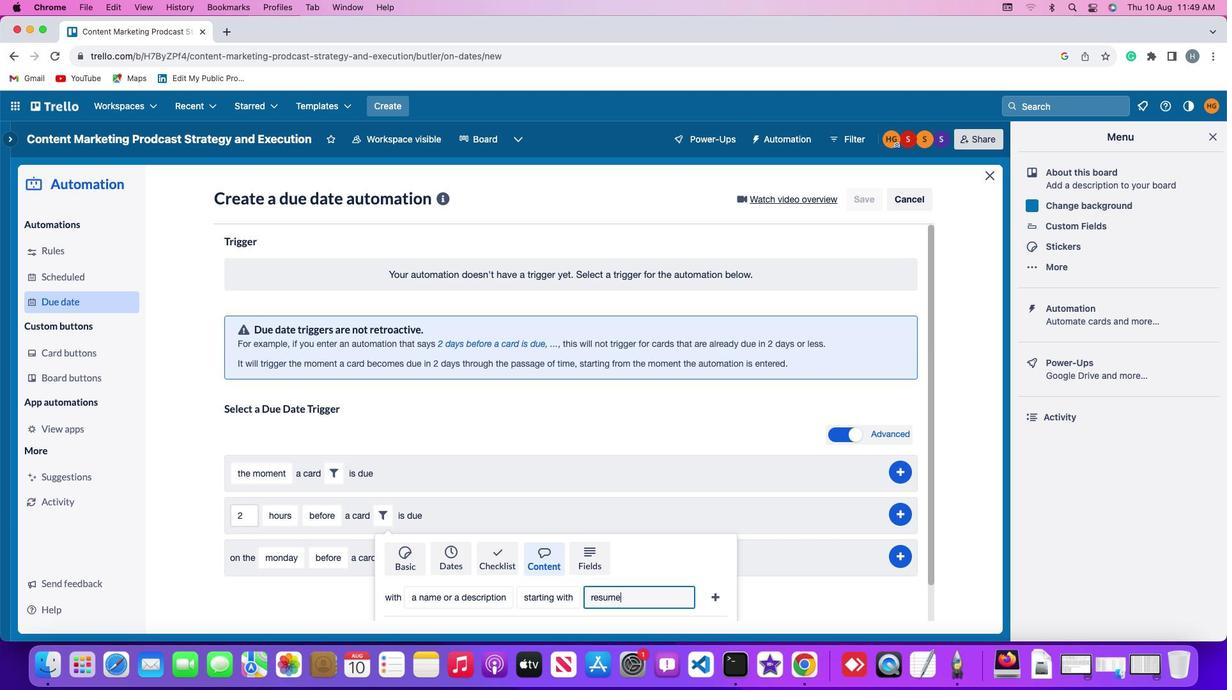 
Action: Mouse moved to (719, 595)
Screenshot: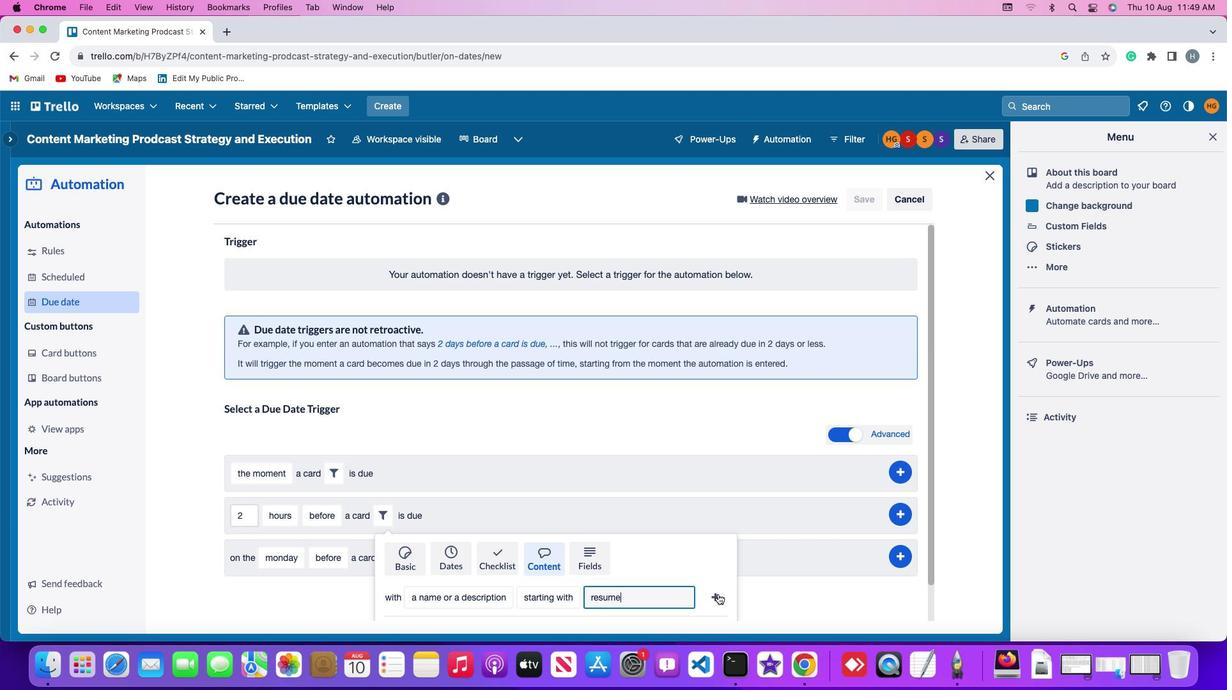 
Action: Mouse pressed left at (719, 595)
Screenshot: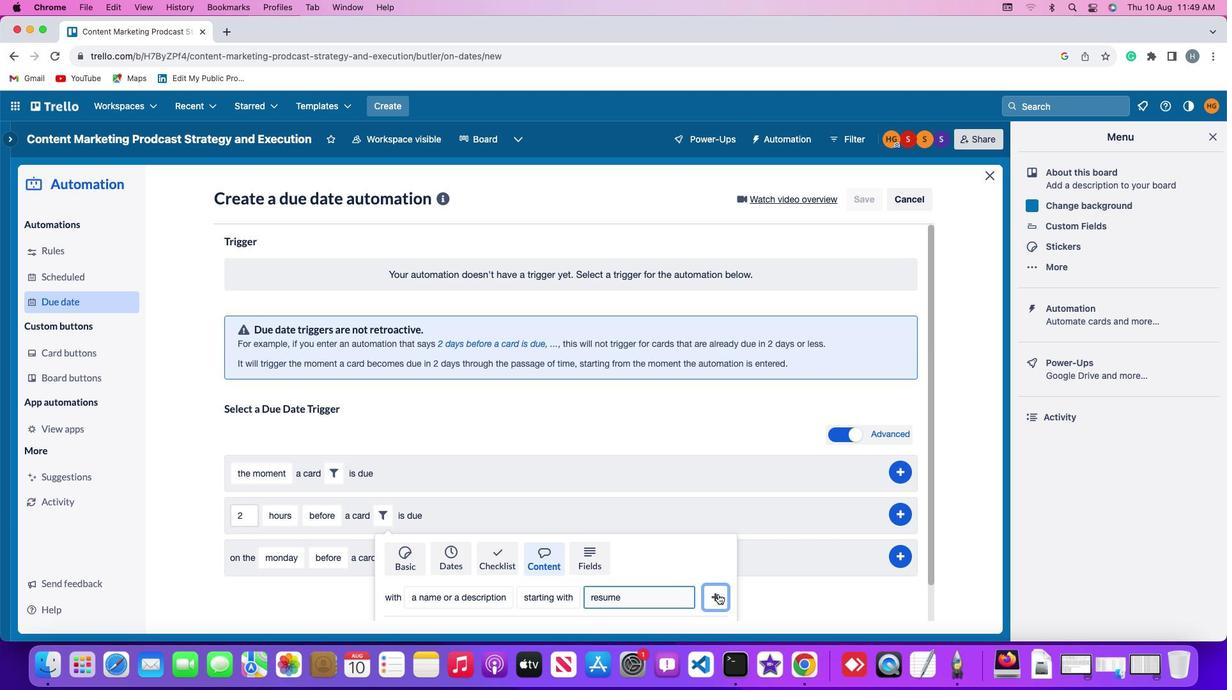 
Action: Mouse moved to (914, 514)
Screenshot: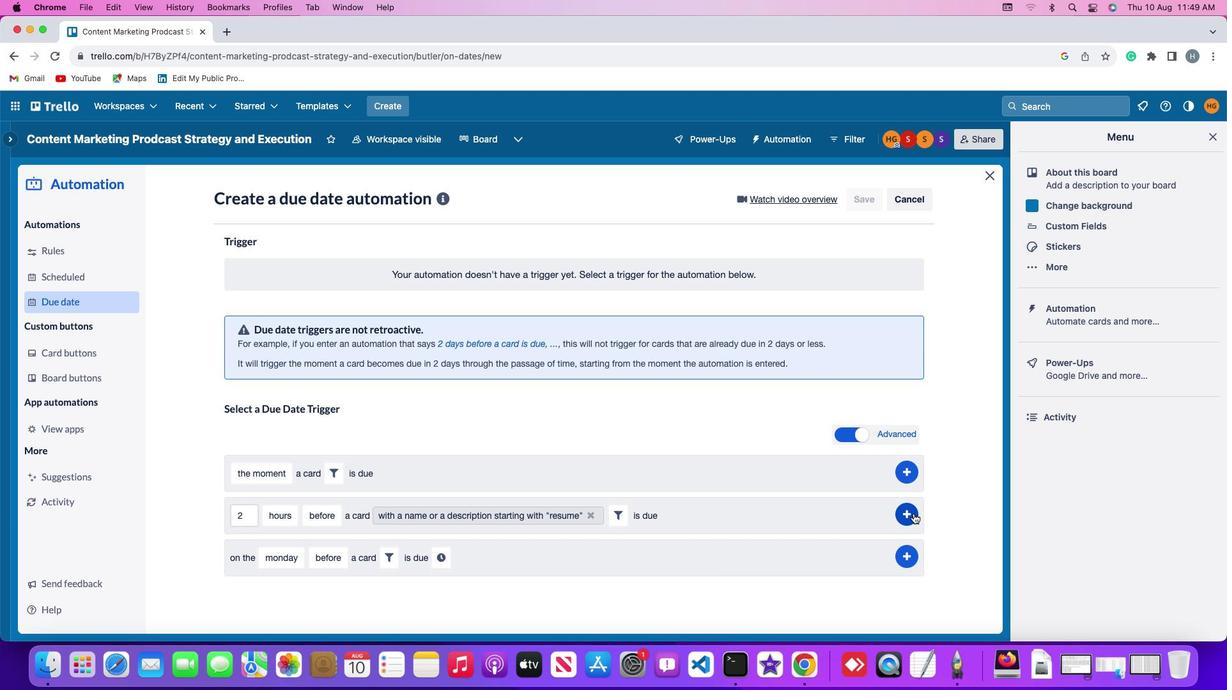 
Action: Mouse pressed left at (914, 514)
Screenshot: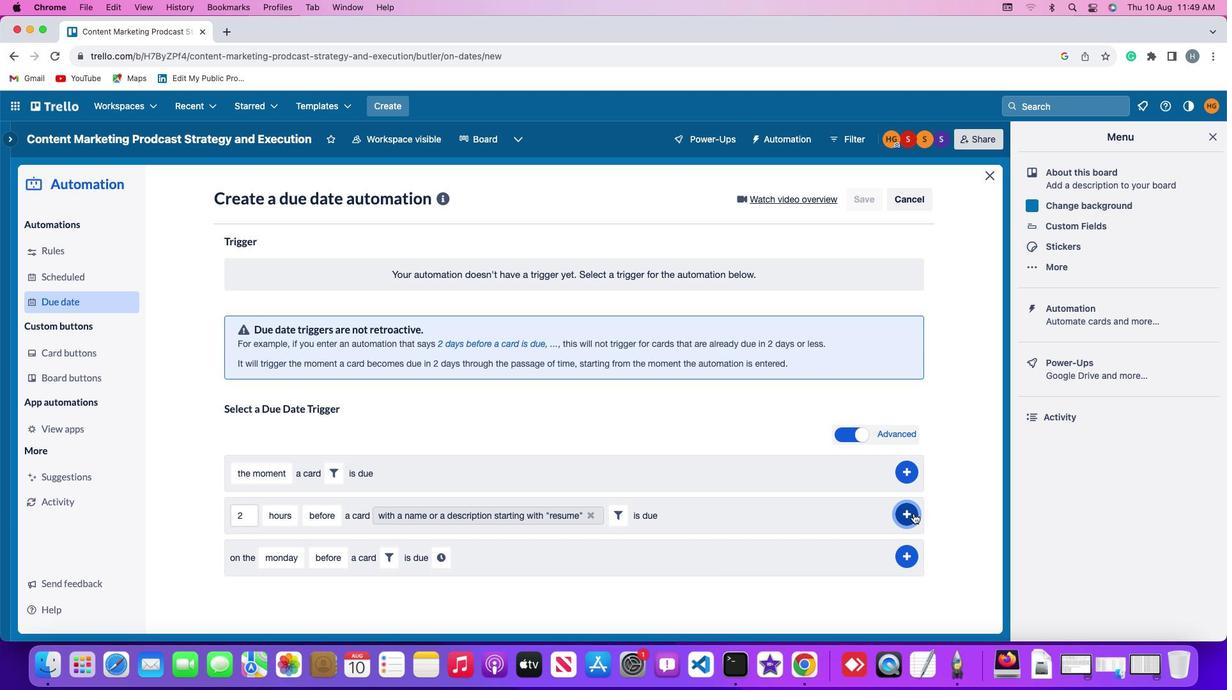 
Action: Mouse moved to (972, 440)
Screenshot: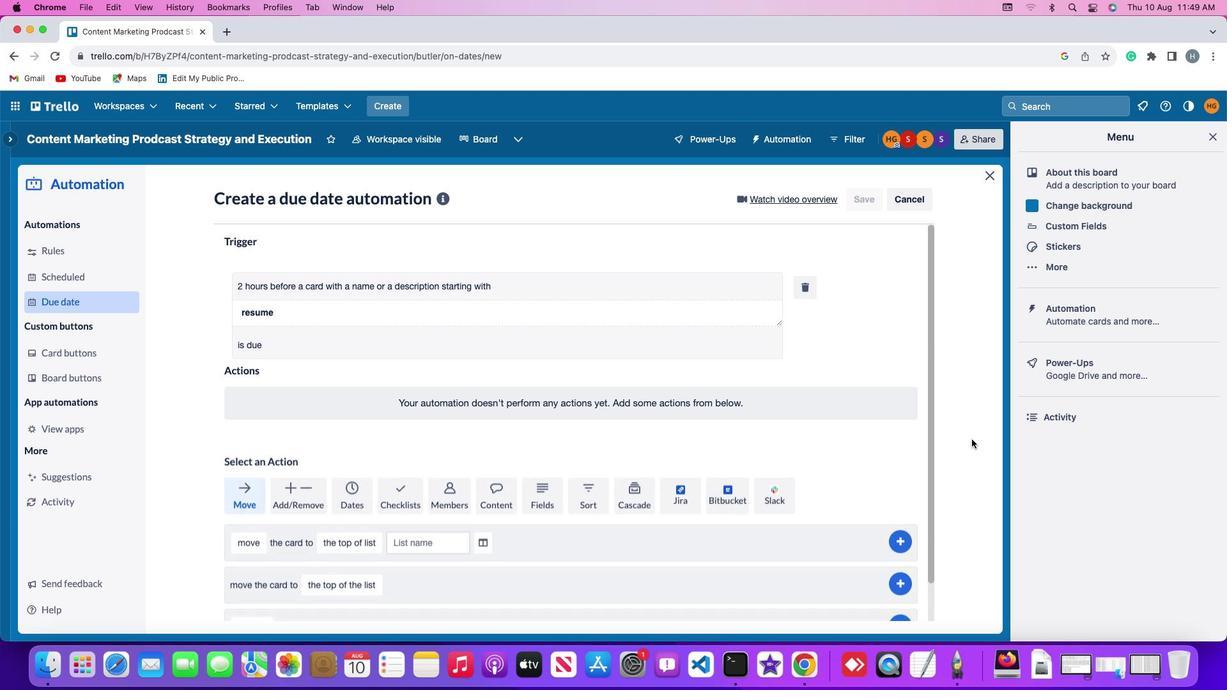 
